 Task: Send an email with the signature Amanda Green with the subject 'Introduction' and the message 'Please see below for my comments.' from softage.1@softage.net to softage.9@softage.net,  softage.1@softage.net and softage.10@softage.net with CC to softage.2@softage.net with an attached document Meeting_minutes.pdf
Action: Key pressed n
Screenshot: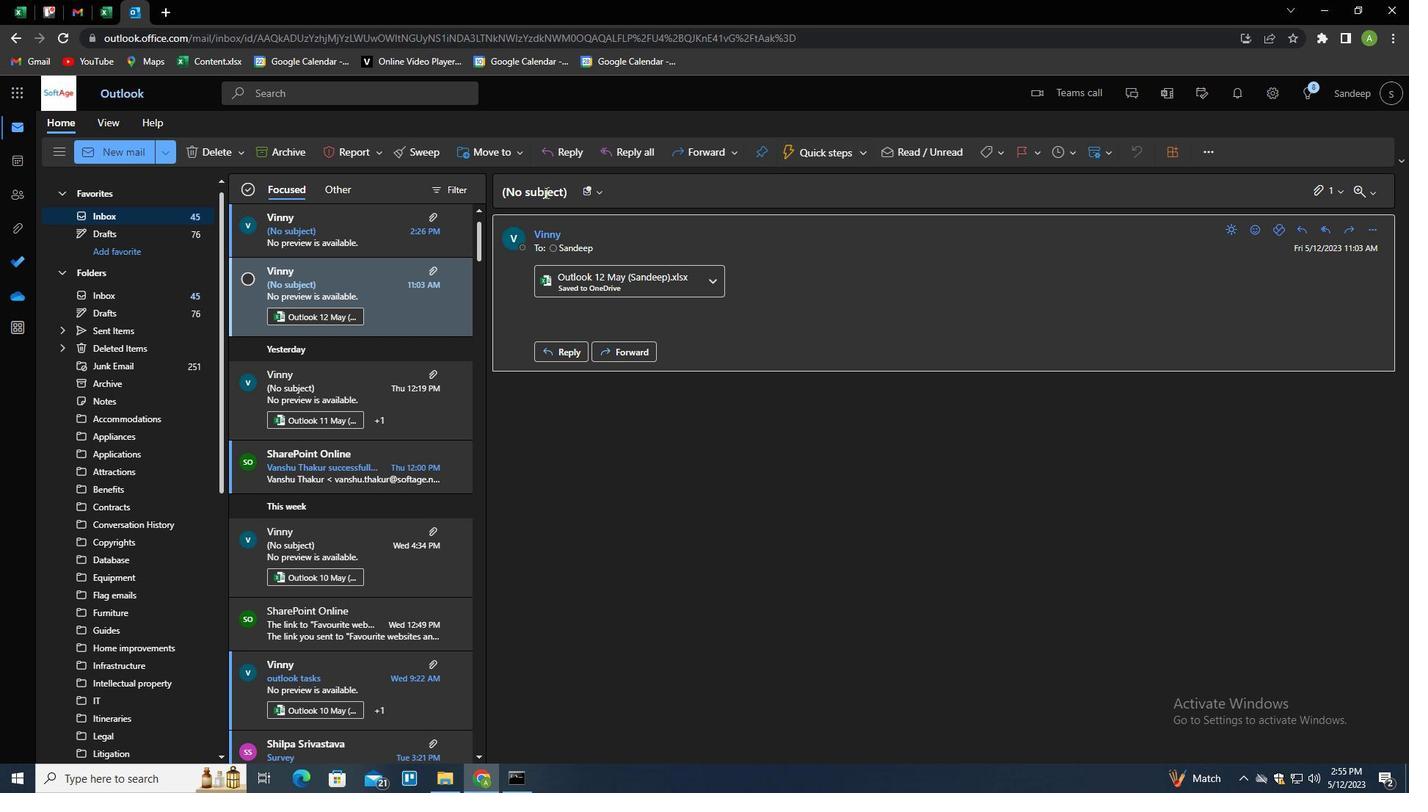 
Action: Mouse moved to (984, 157)
Screenshot: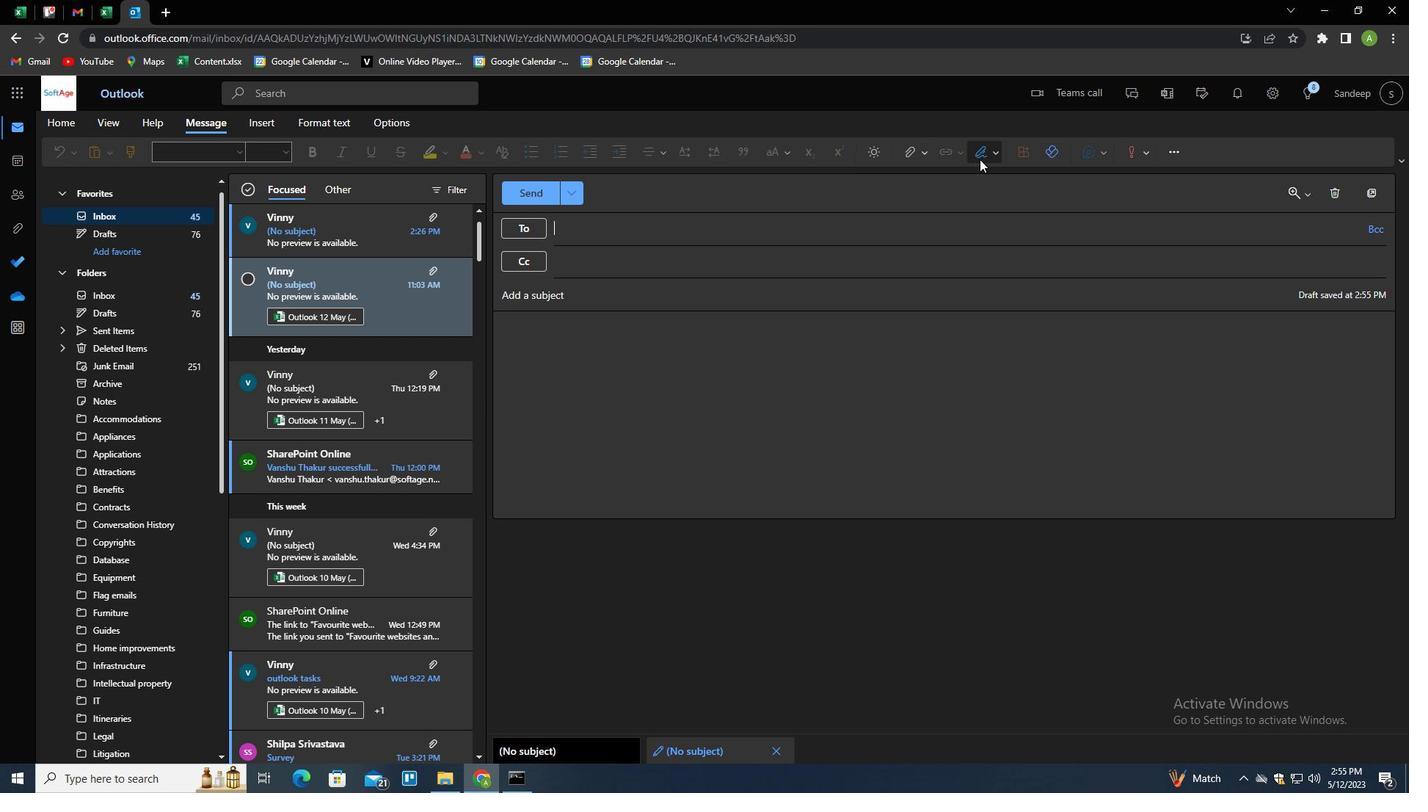 
Action: Mouse pressed left at (984, 157)
Screenshot: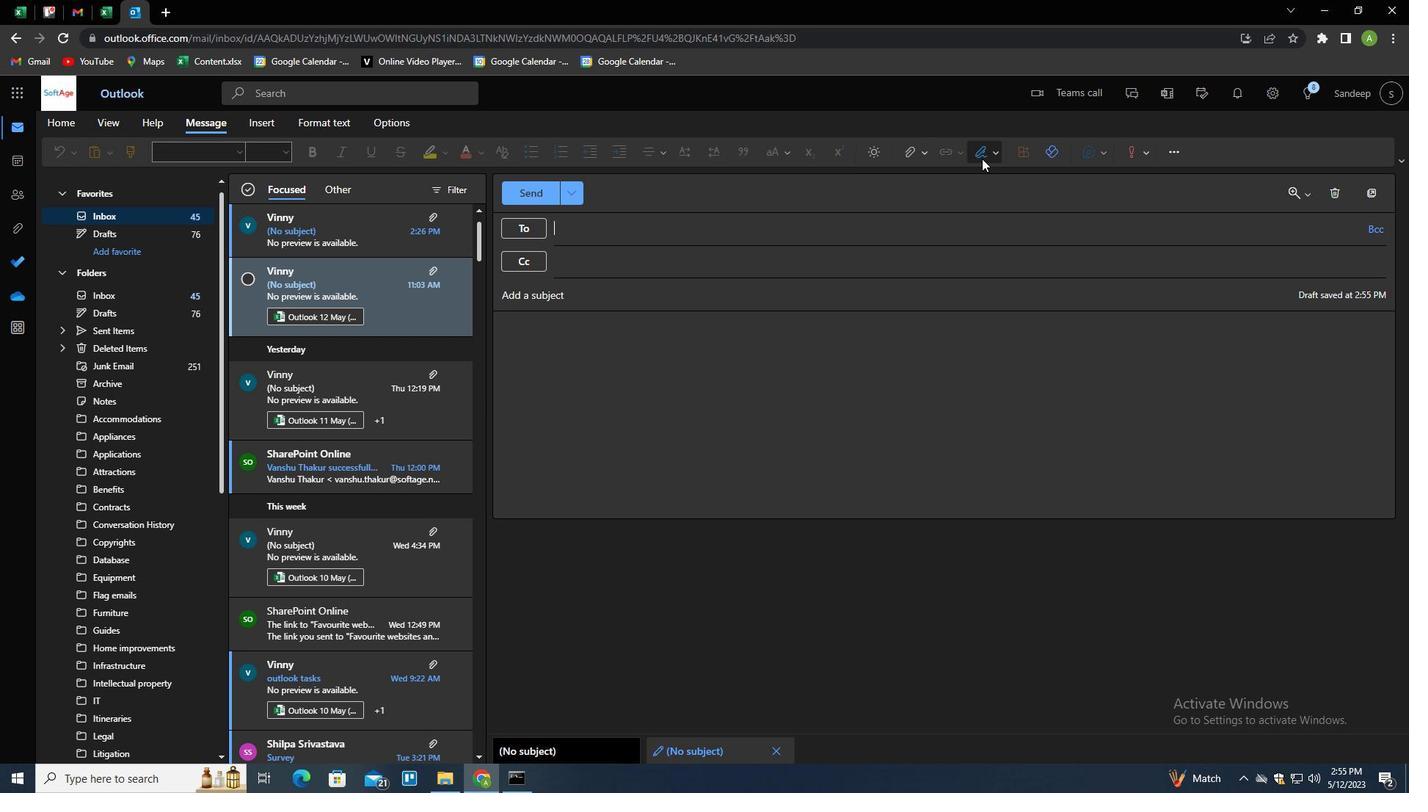 
Action: Mouse moved to (974, 210)
Screenshot: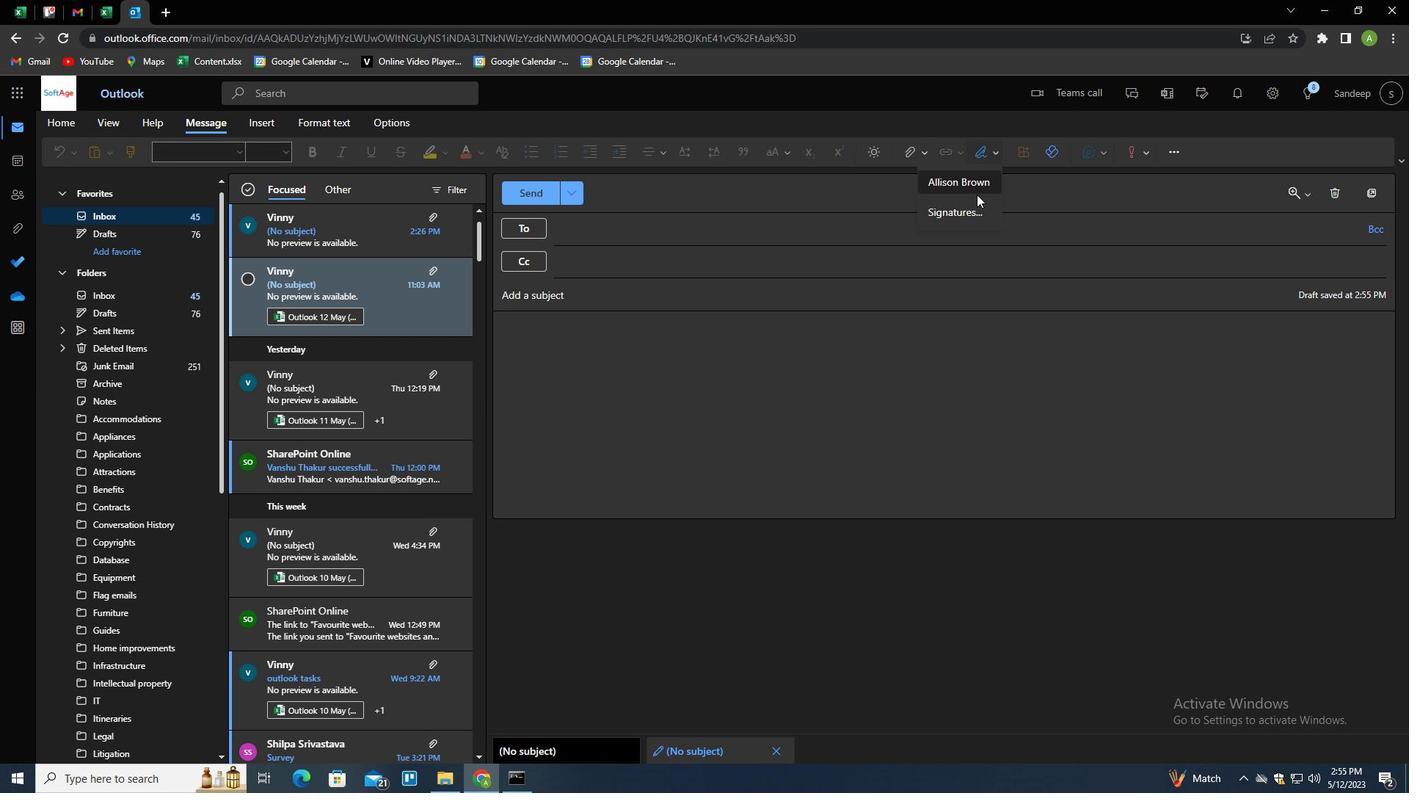 
Action: Mouse pressed left at (974, 210)
Screenshot: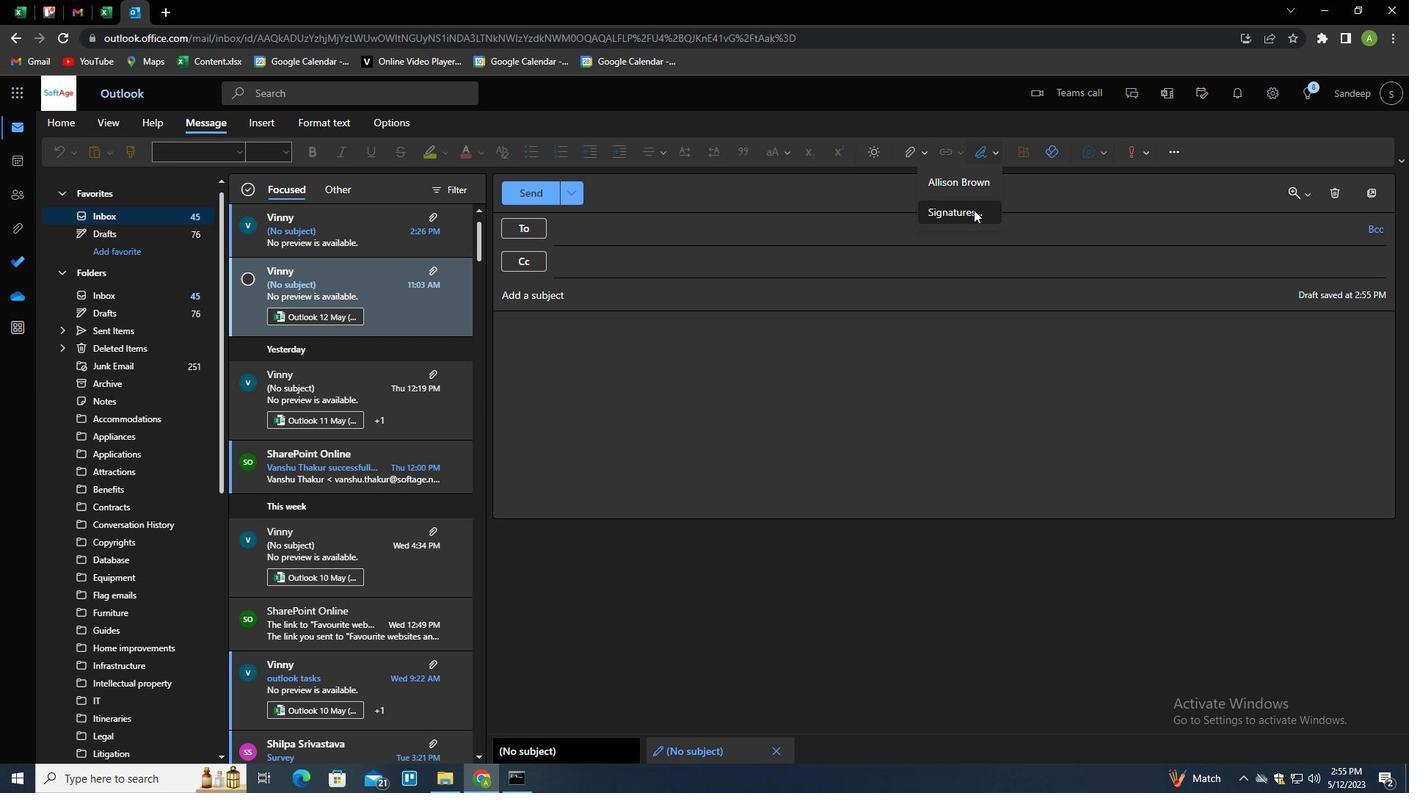 
Action: Mouse moved to (989, 265)
Screenshot: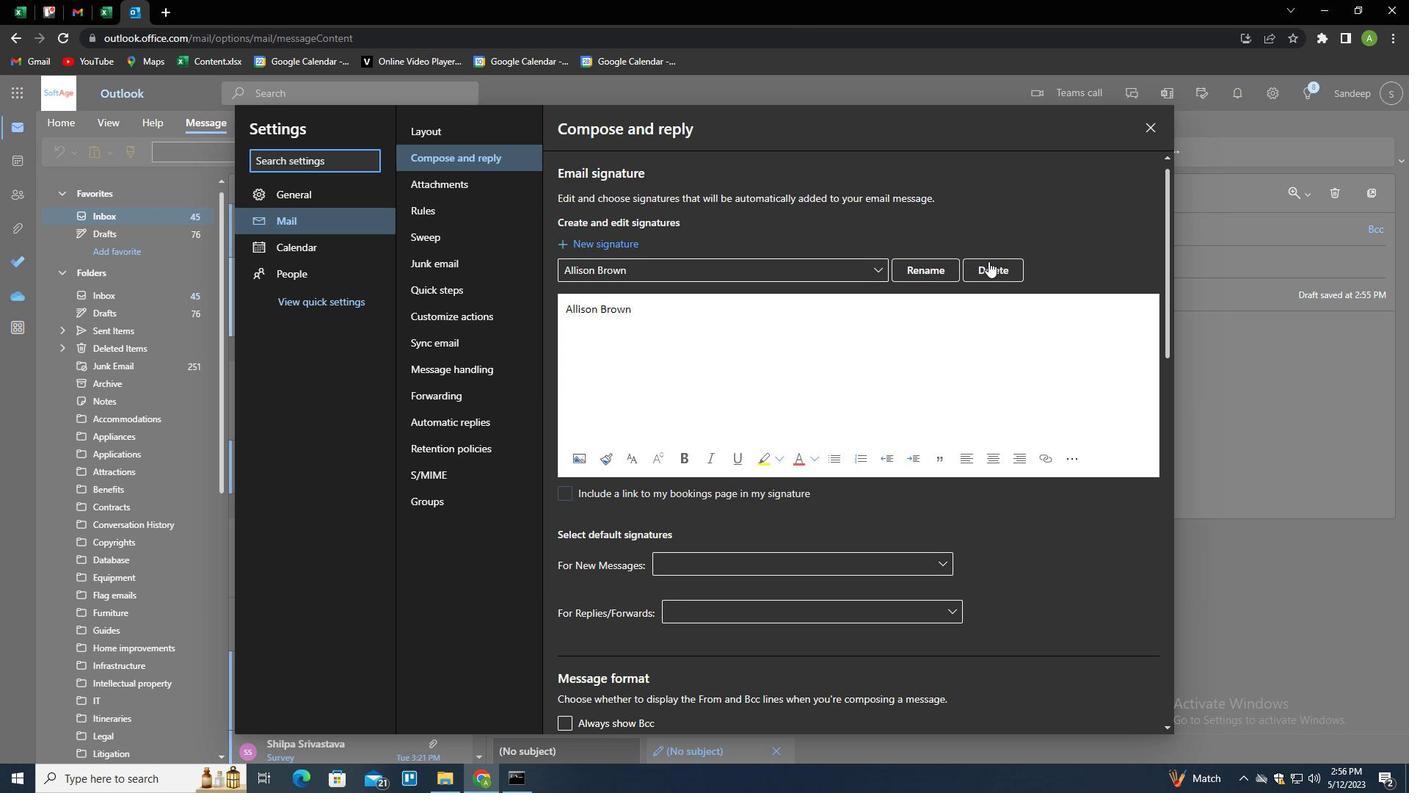
Action: Mouse pressed left at (989, 265)
Screenshot: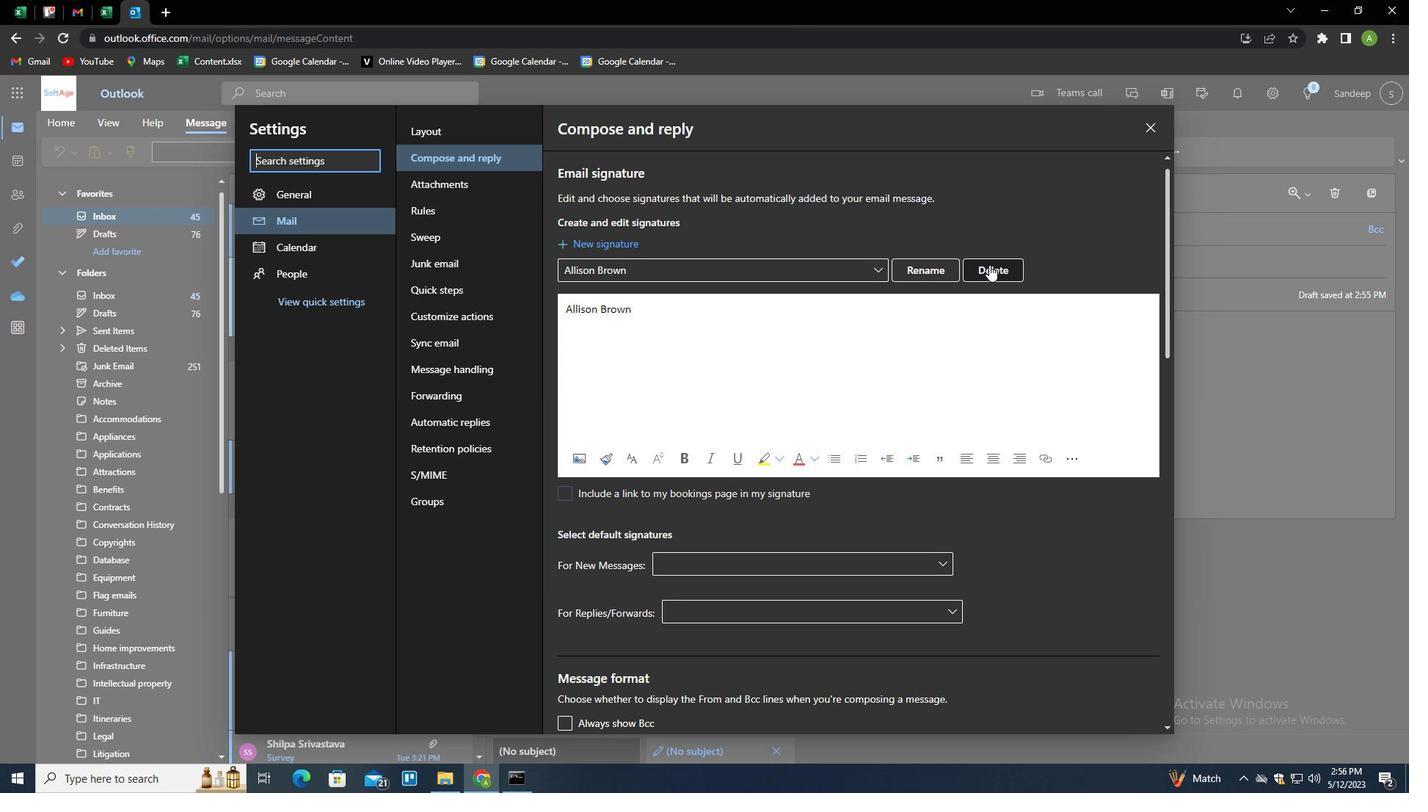 
Action: Mouse moved to (968, 265)
Screenshot: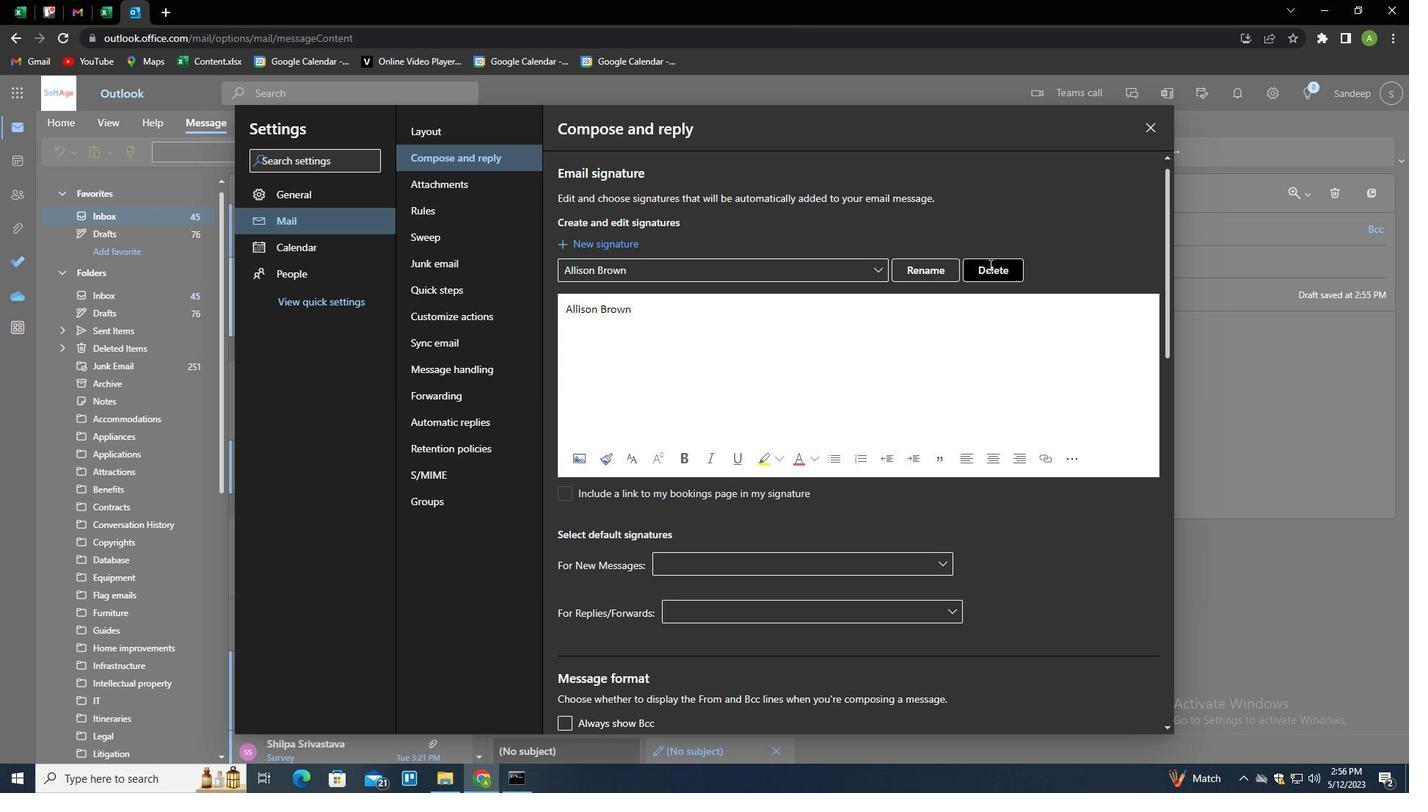 
Action: Mouse pressed left at (968, 265)
Screenshot: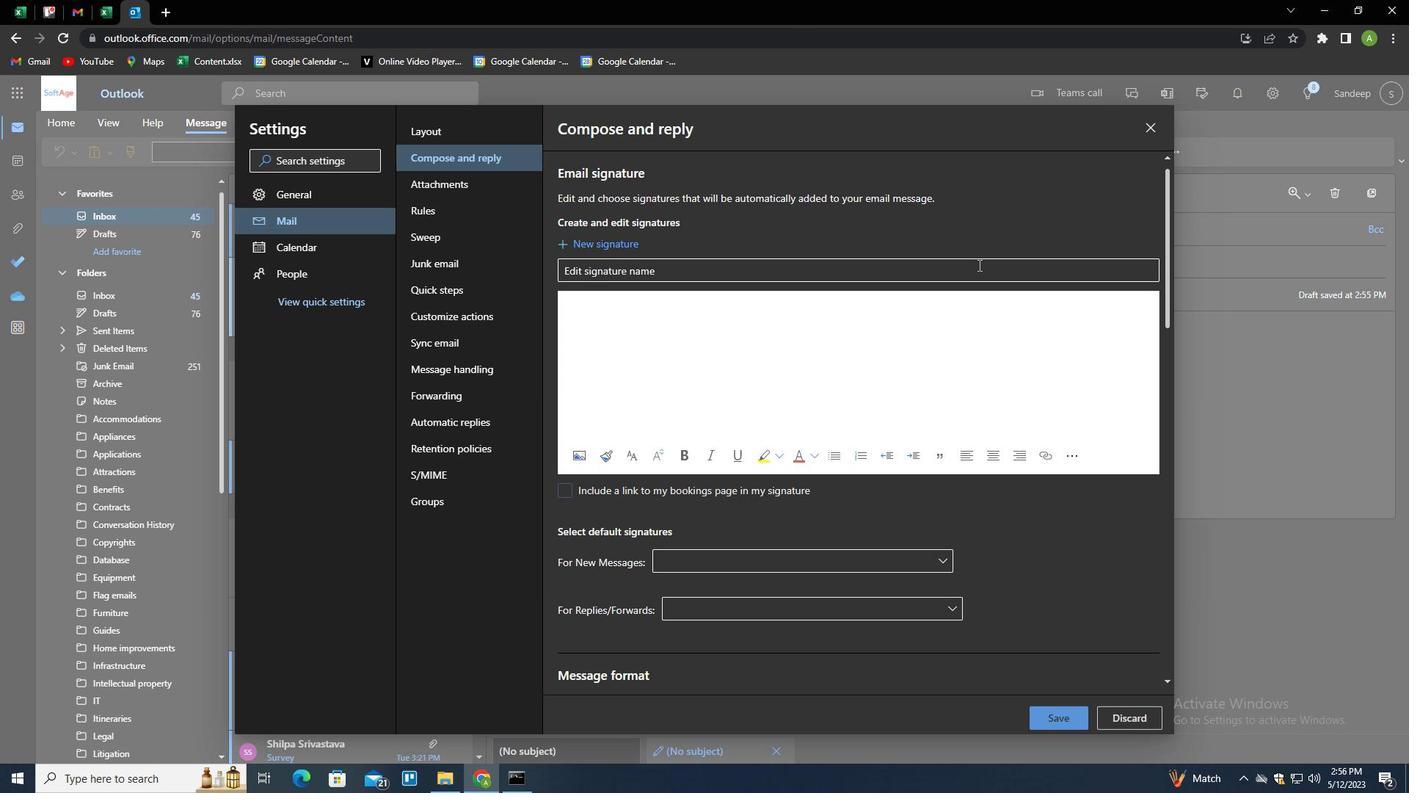 
Action: Key pressed <Key.shift>
Screenshot: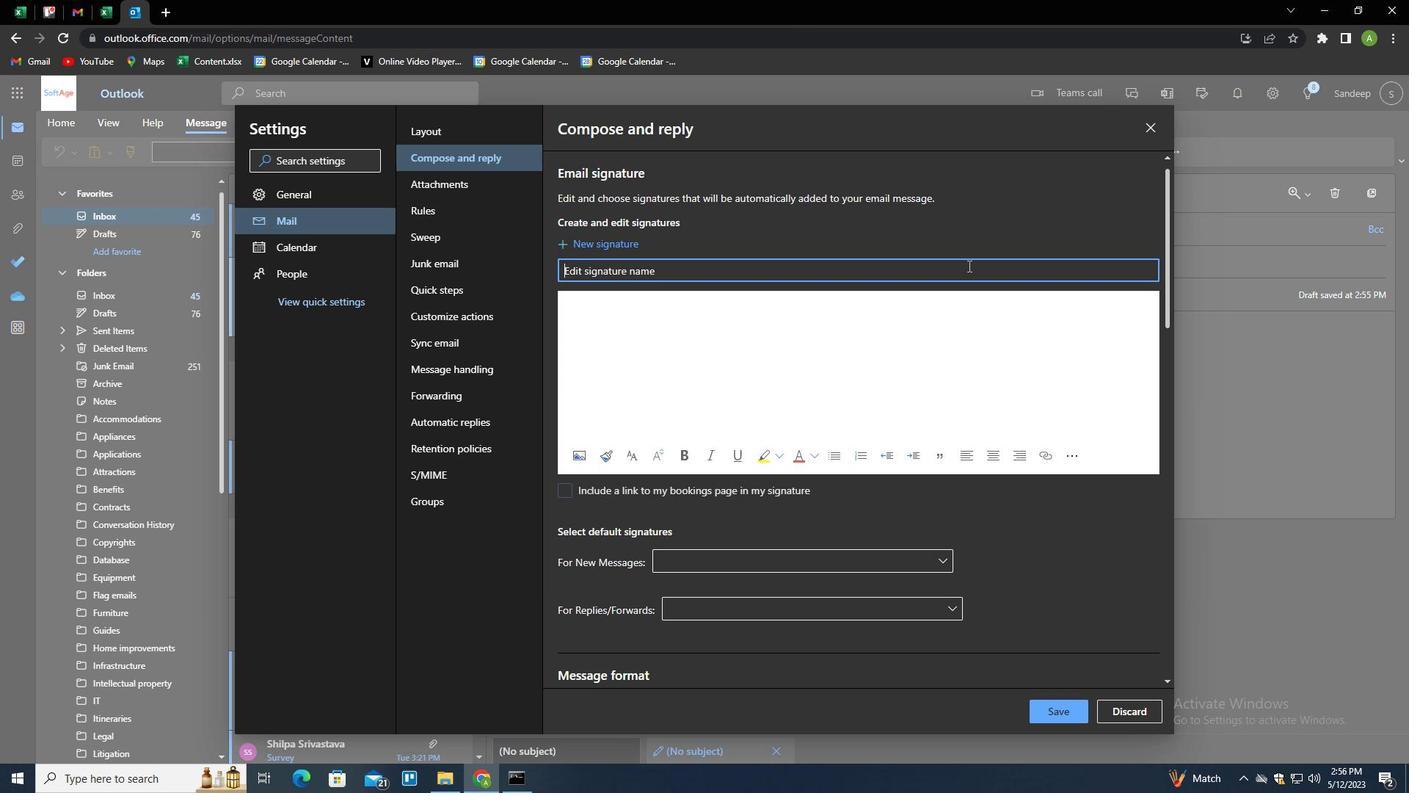 
Action: Mouse moved to (967, 265)
Screenshot: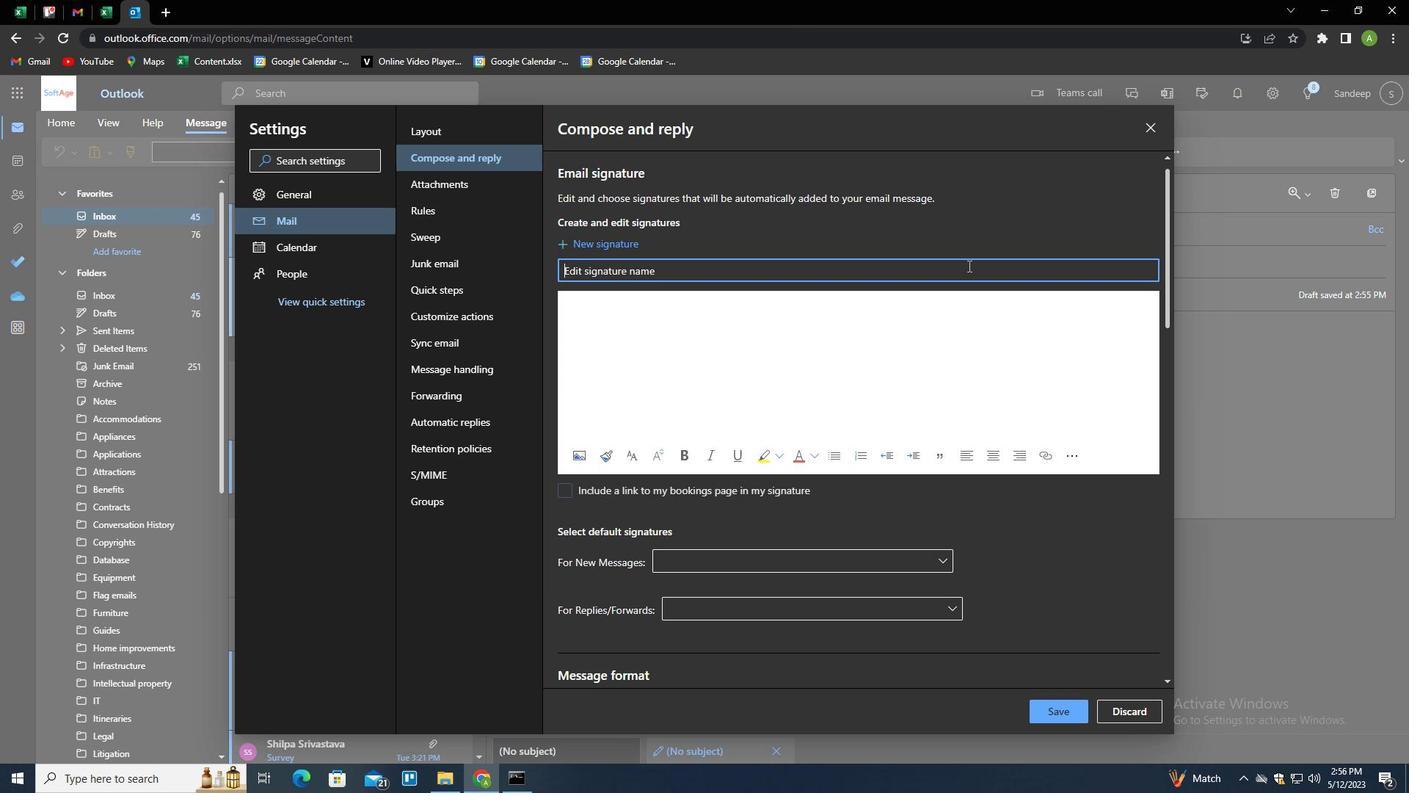 
Action: Key pressed AMANDA<Key.space><Key.shift>GREEN<Key.tab><Key.shift>AMANDA<Key.space><Key.shift>GREEN
Screenshot: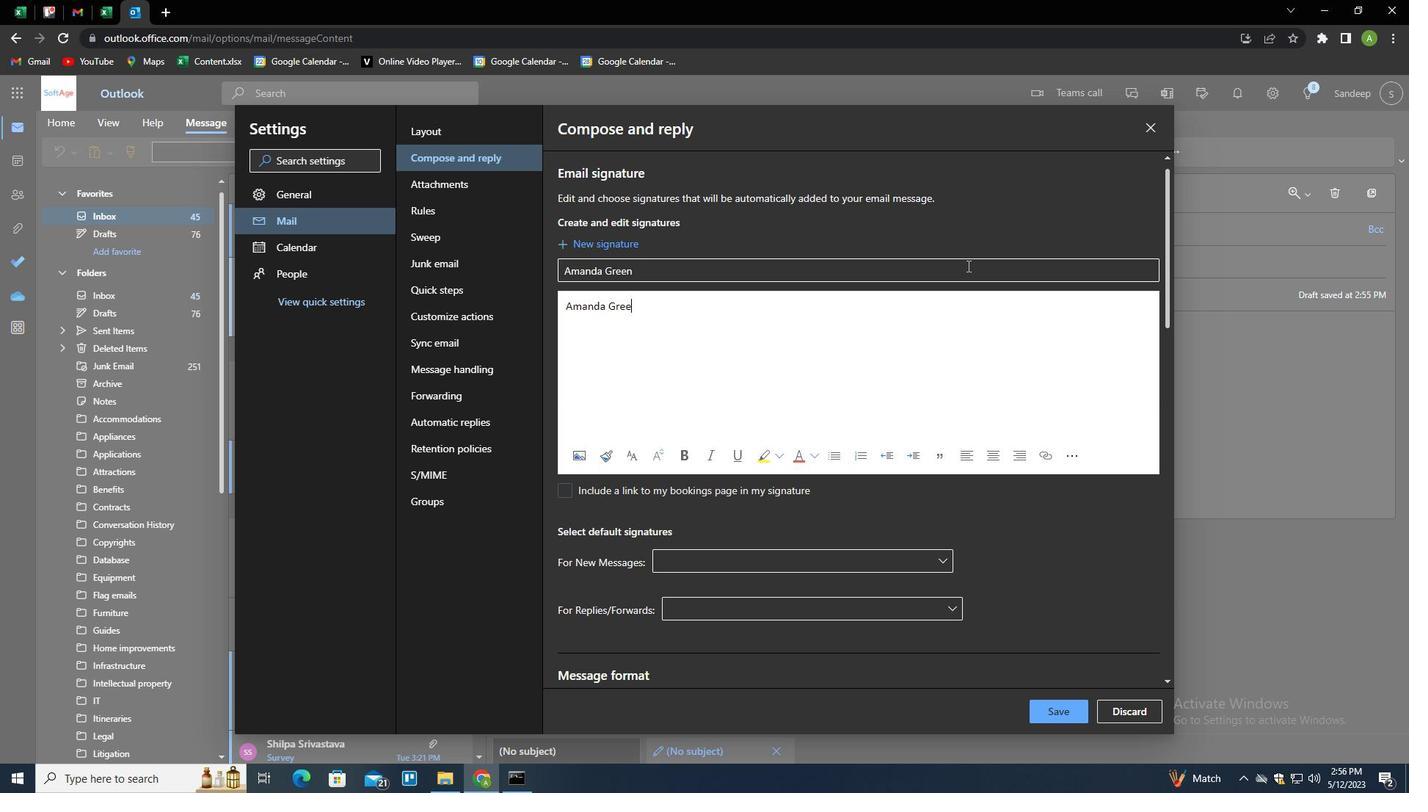 
Action: Mouse moved to (1020, 659)
Screenshot: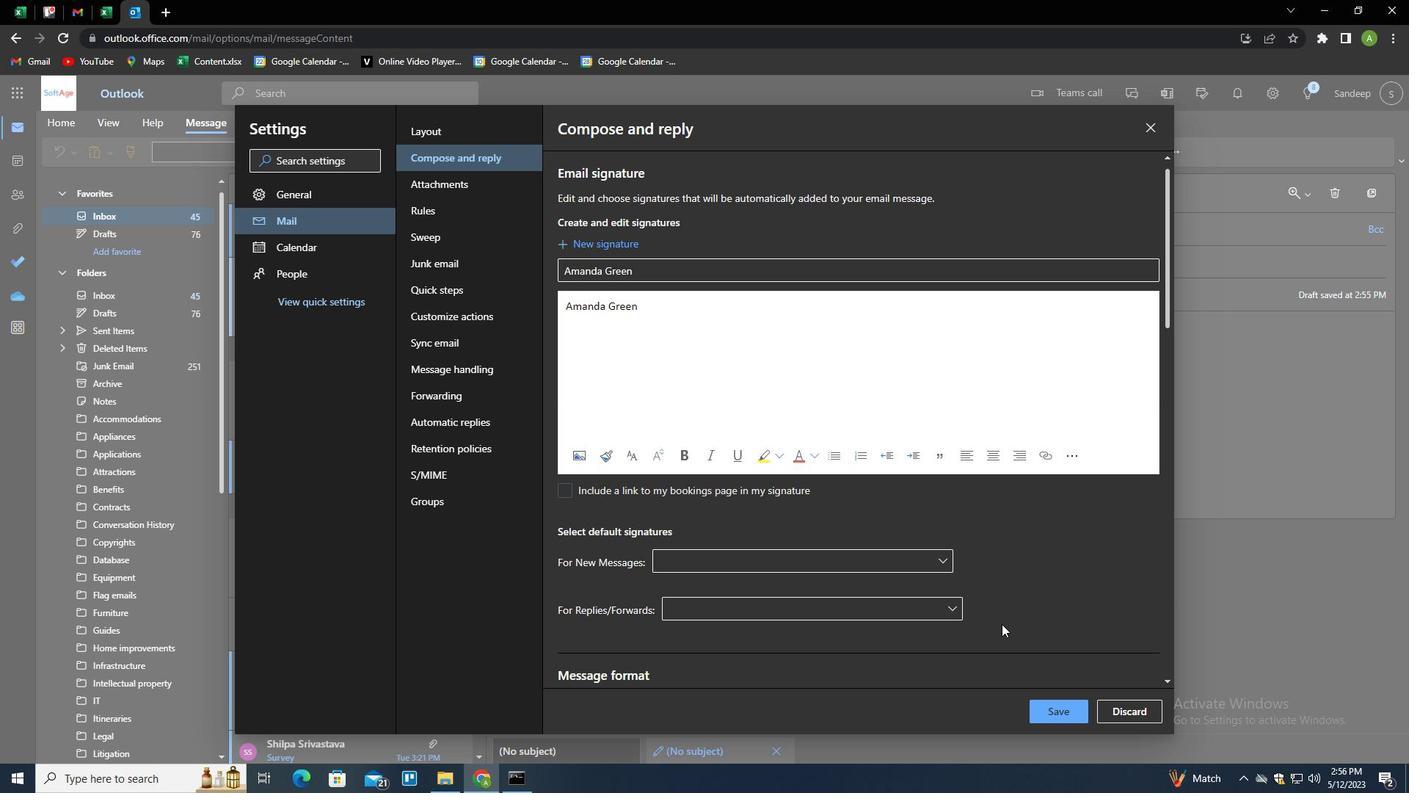 
Action: Mouse pressed left at (1020, 659)
Screenshot: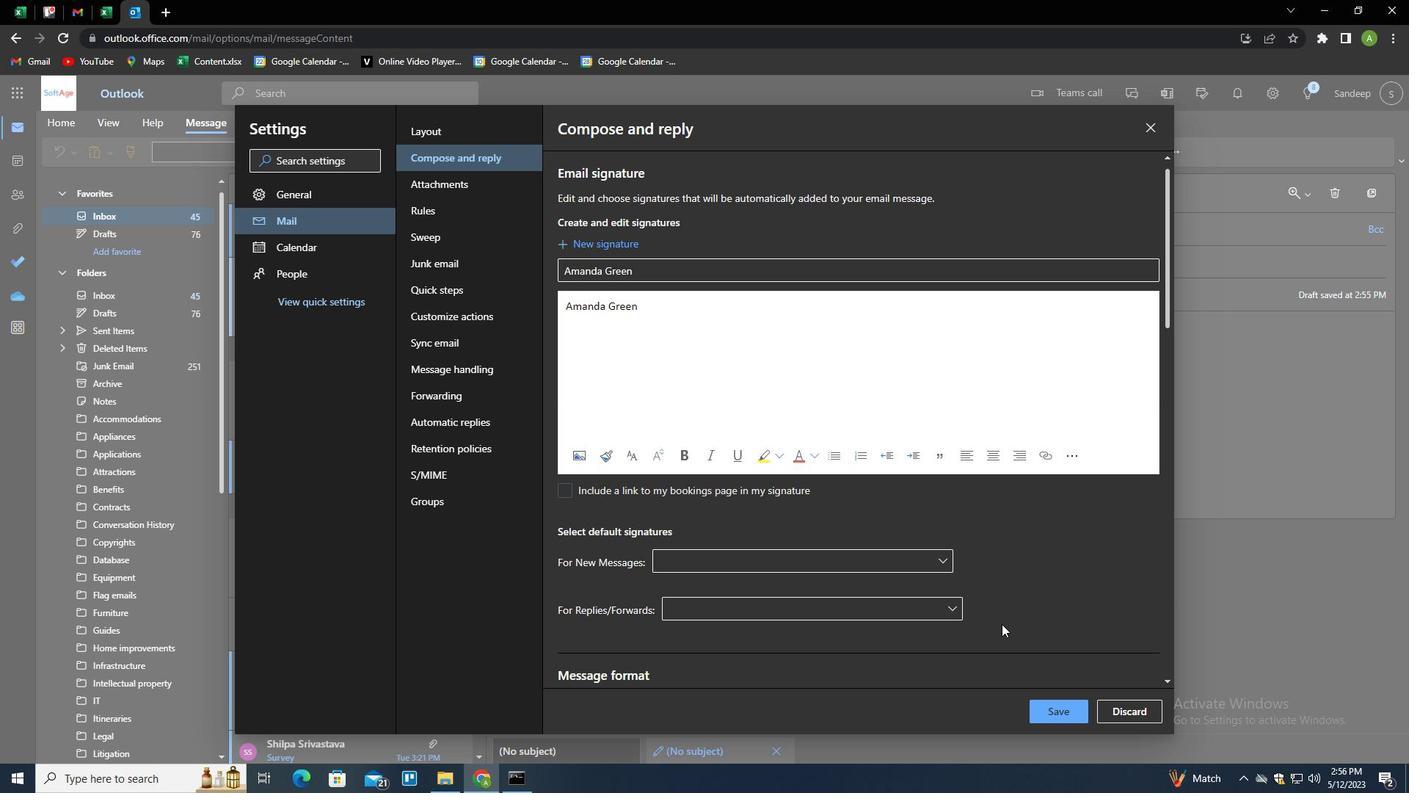 
Action: Mouse moved to (1042, 704)
Screenshot: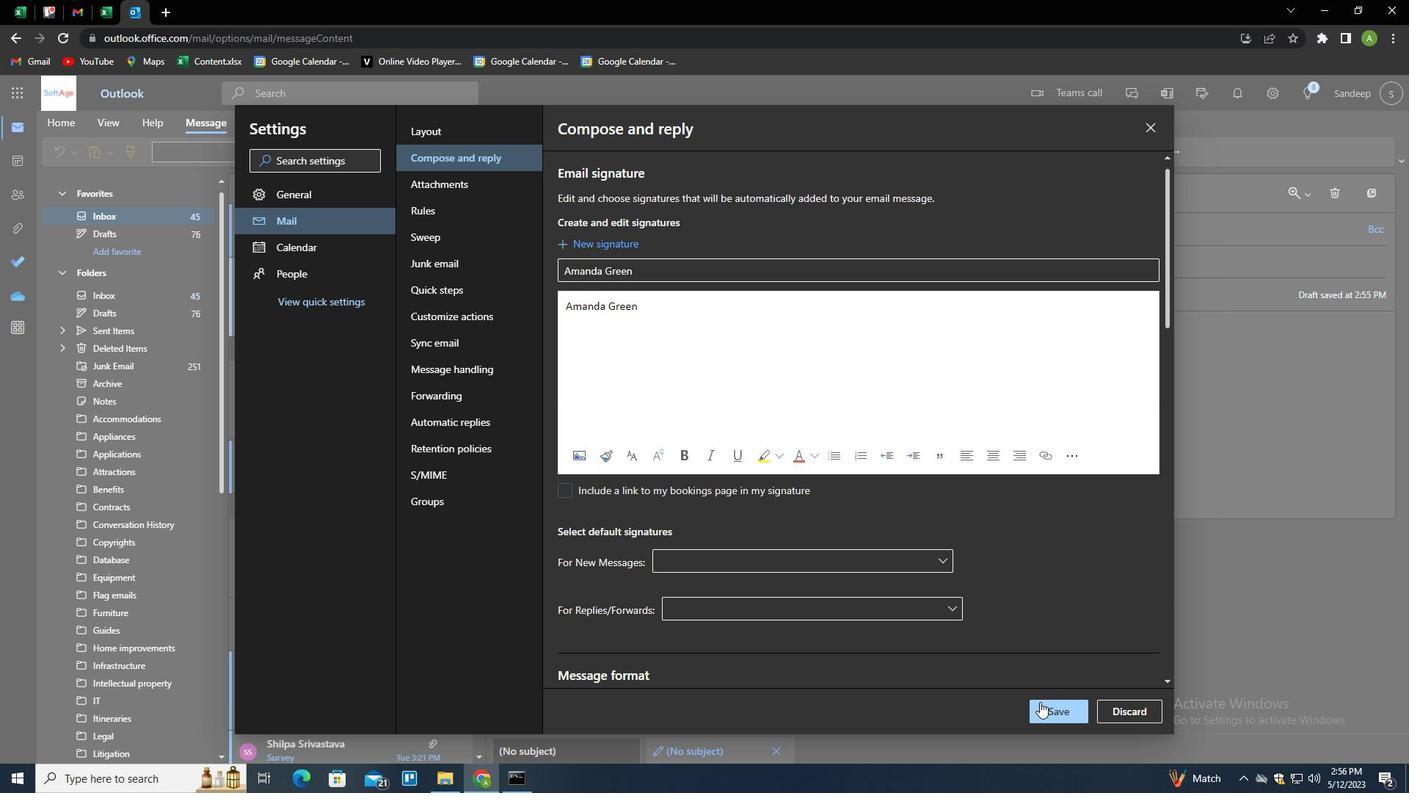 
Action: Mouse pressed left at (1042, 704)
Screenshot: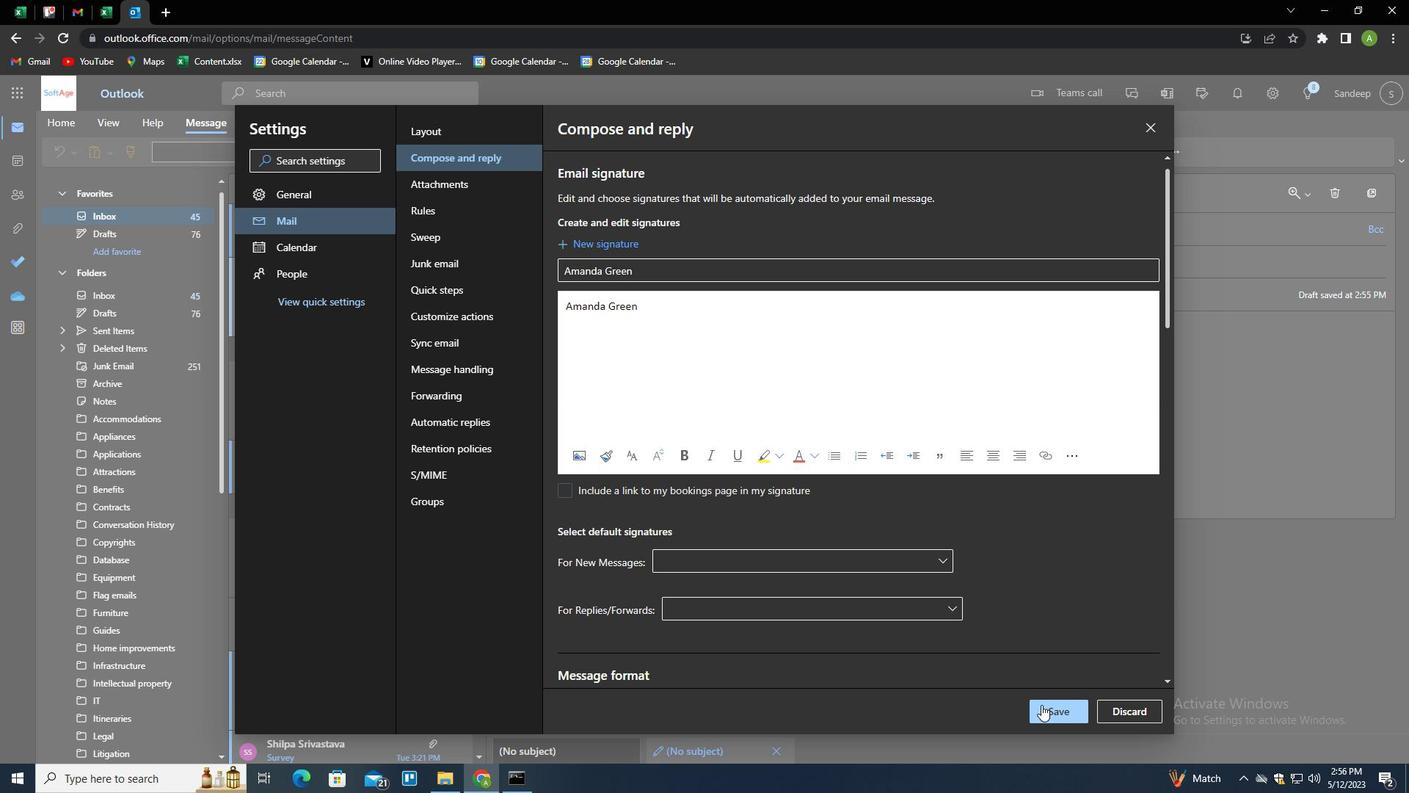 
Action: Mouse moved to (1221, 431)
Screenshot: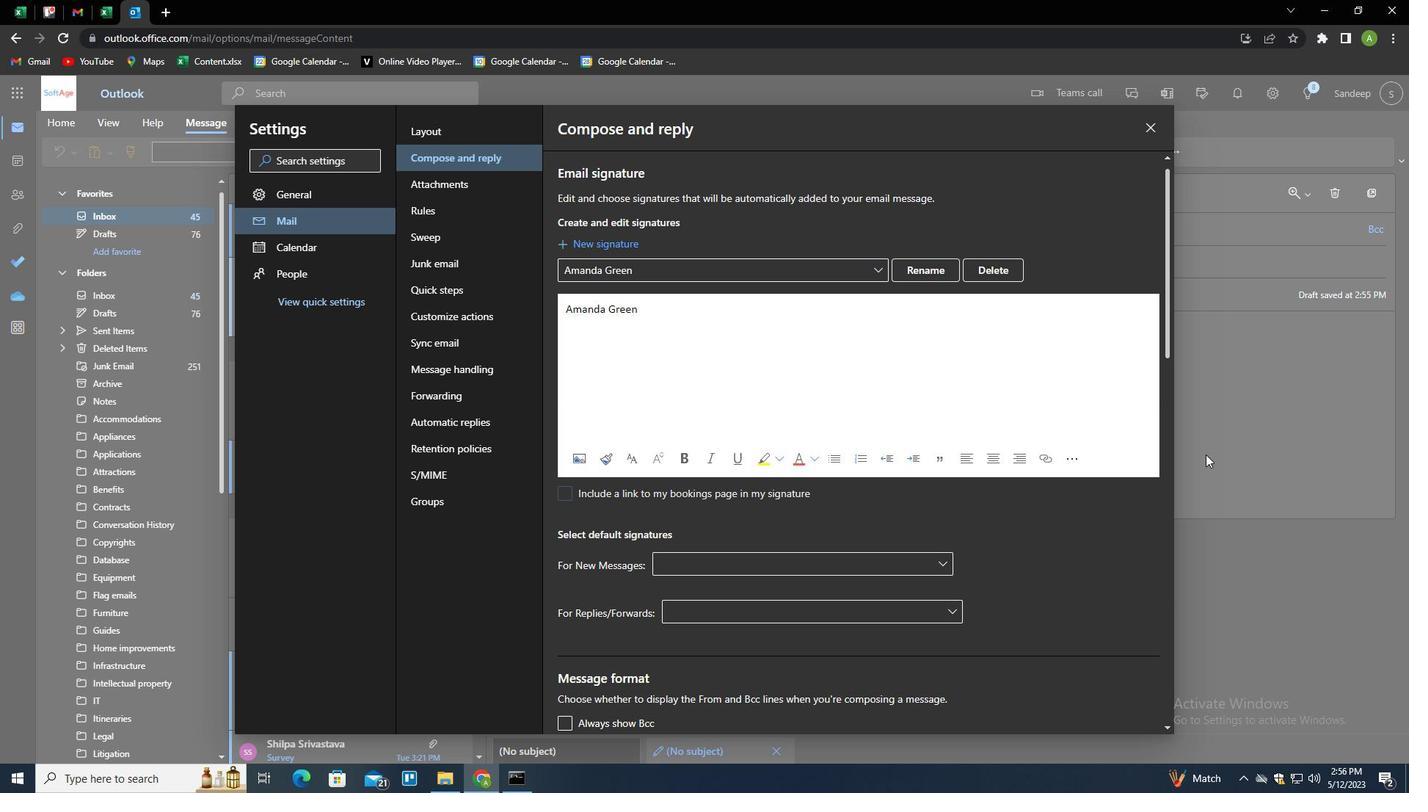 
Action: Mouse pressed left at (1221, 431)
Screenshot: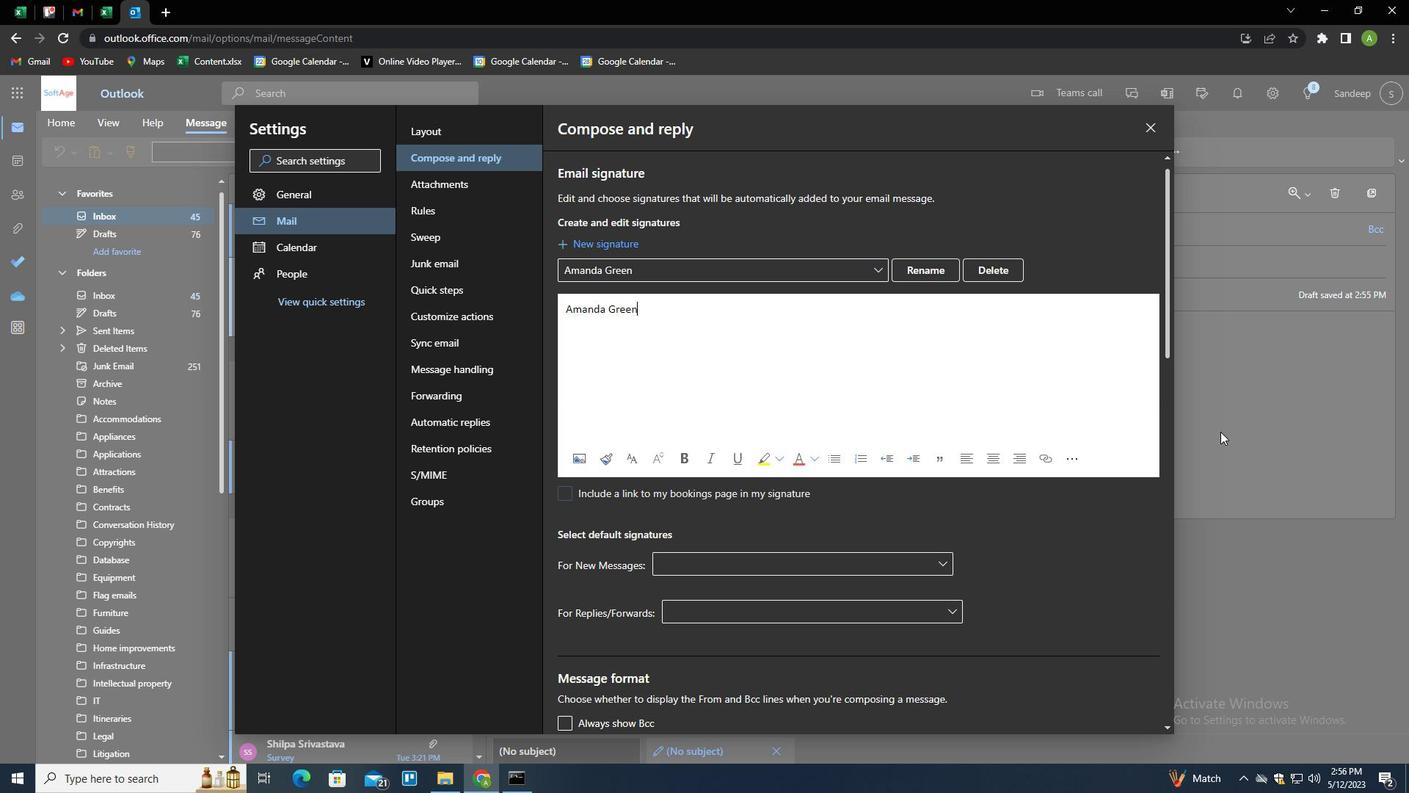 
Action: Mouse moved to (602, 289)
Screenshot: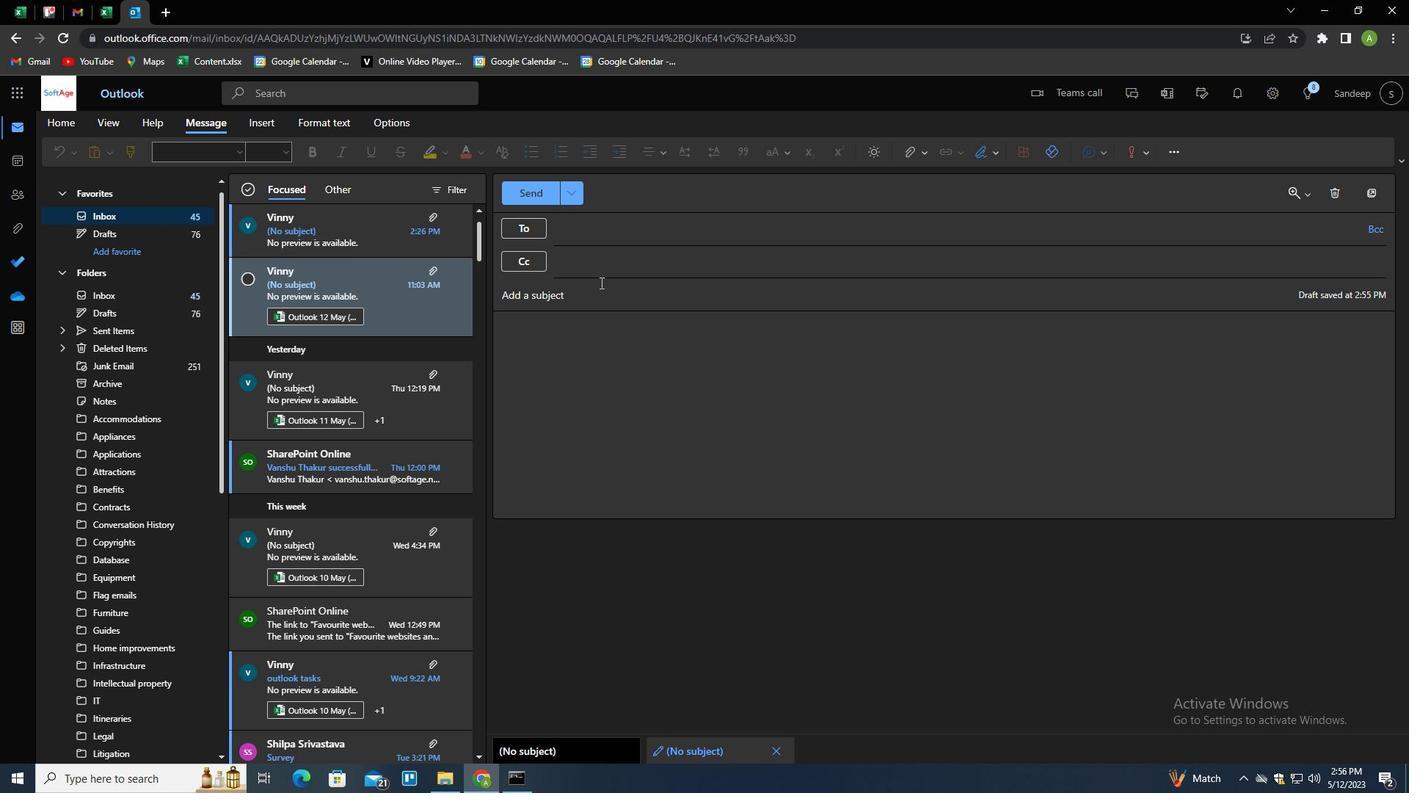 
Action: Mouse pressed left at (602, 289)
Screenshot: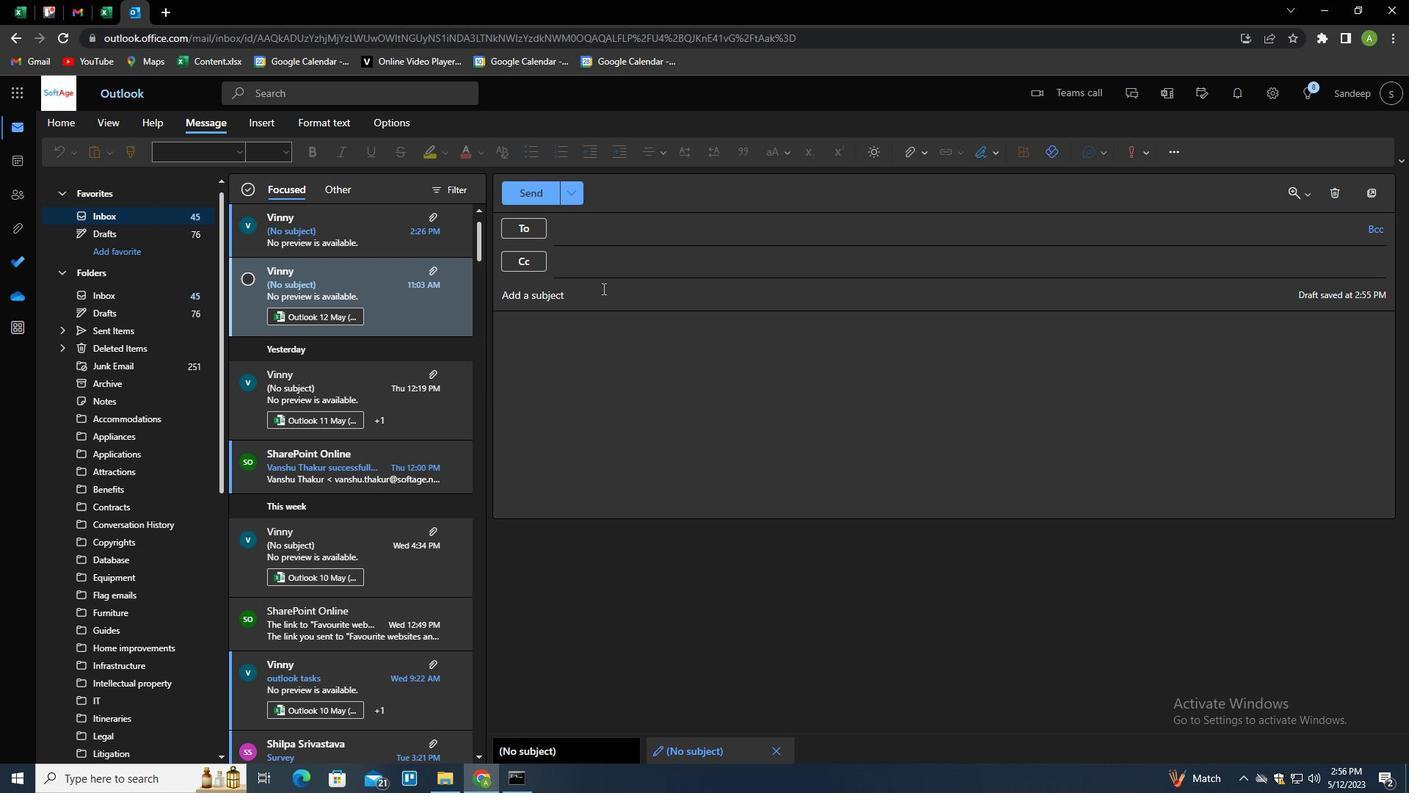 
Action: Mouse moved to (989, 154)
Screenshot: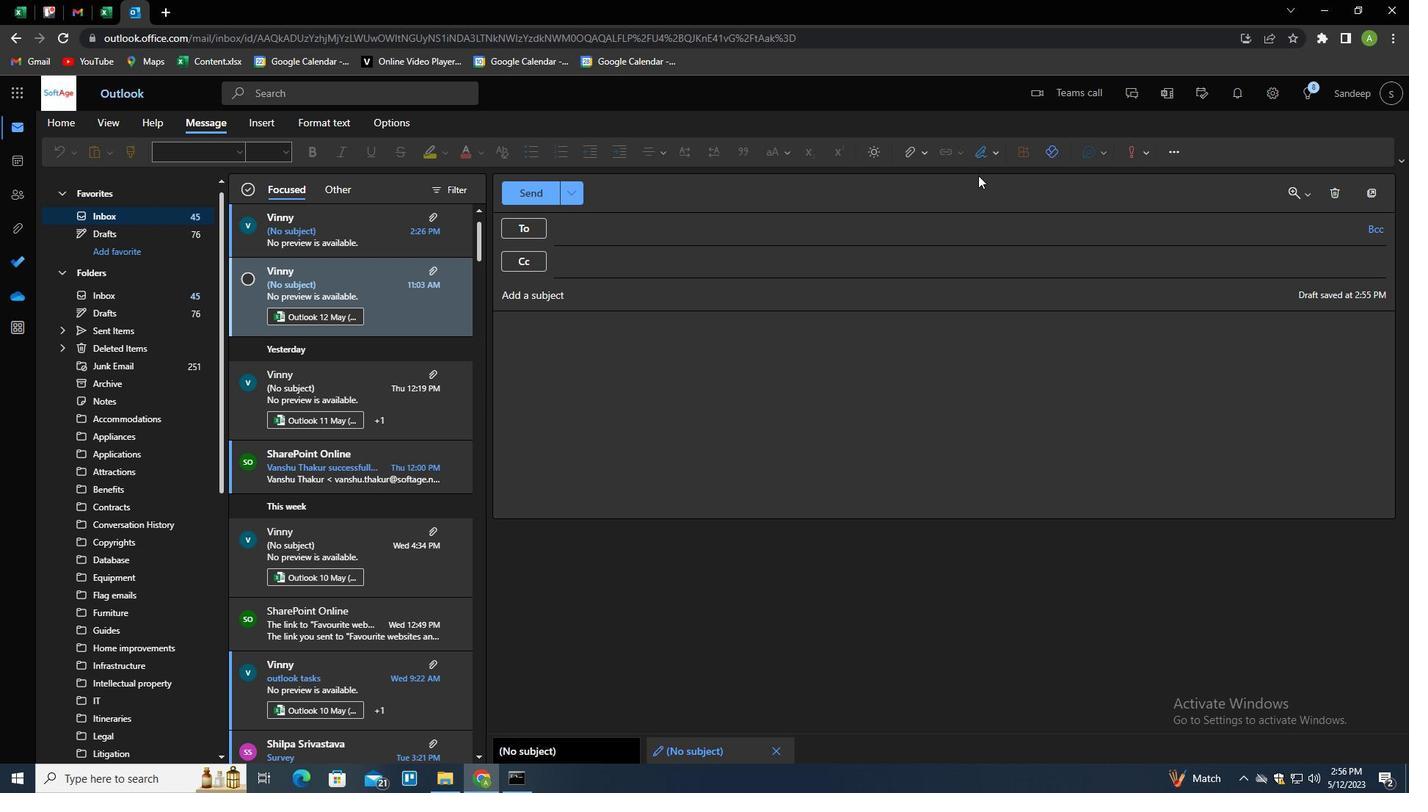 
Action: Mouse pressed left at (989, 154)
Screenshot: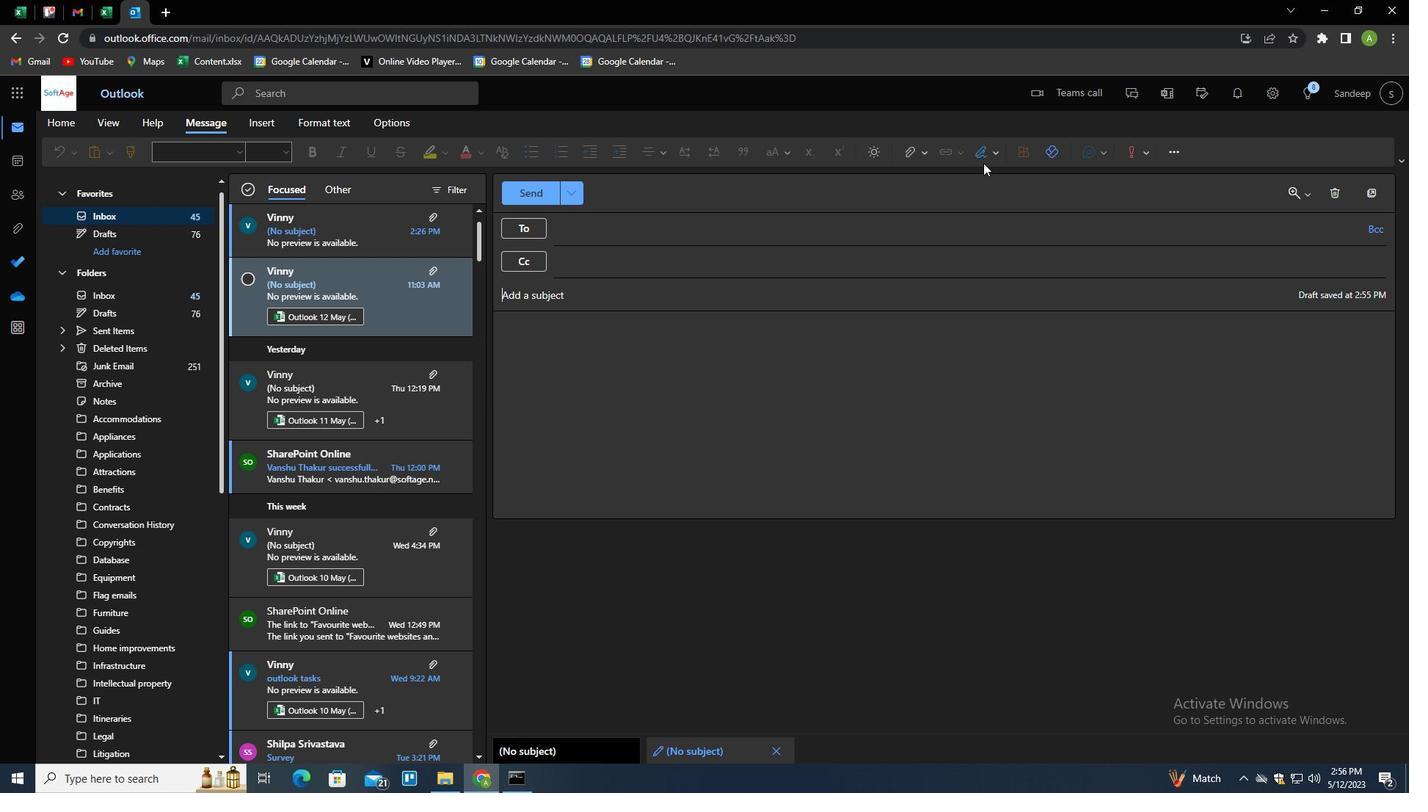 
Action: Mouse moved to (984, 177)
Screenshot: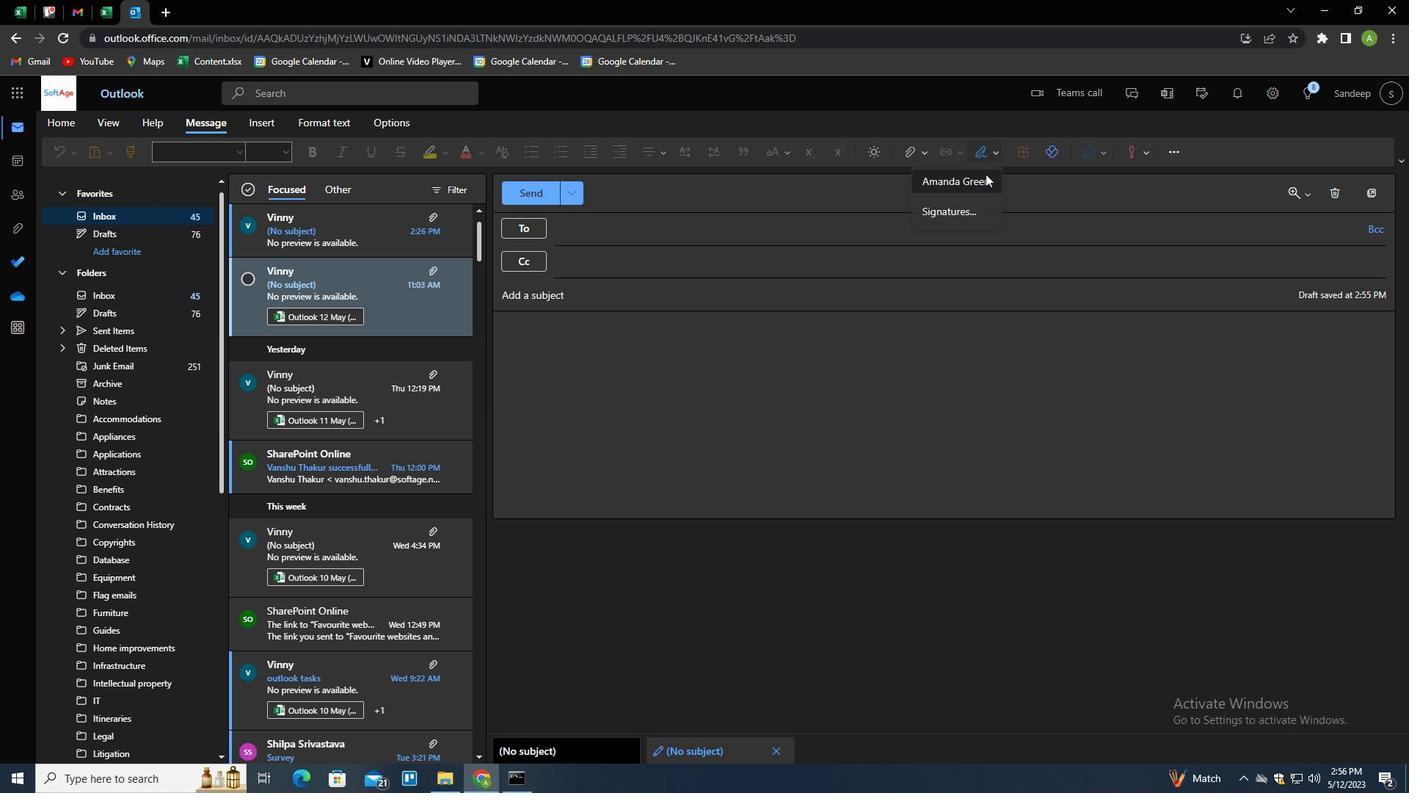 
Action: Mouse pressed left at (984, 177)
Screenshot: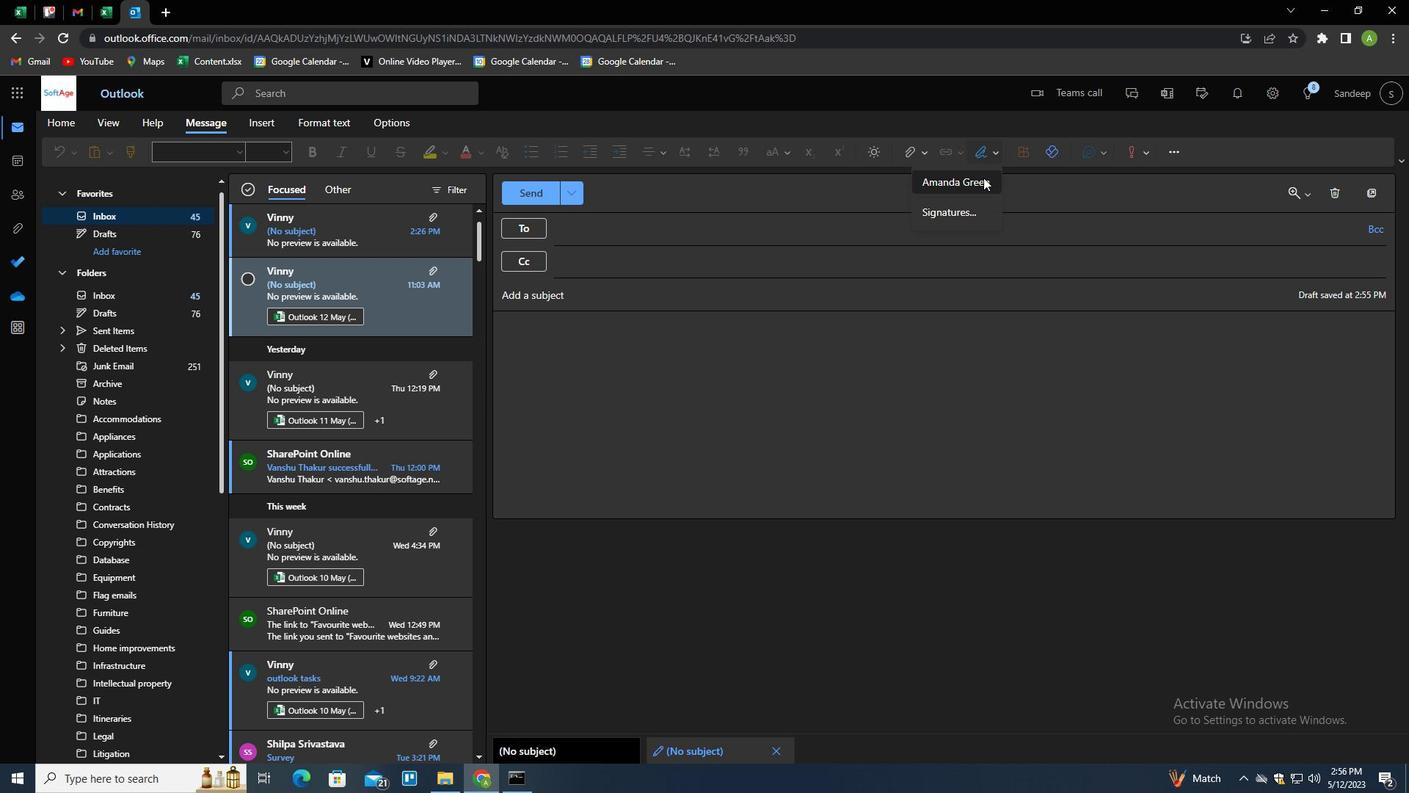 
Action: Mouse moved to (674, 298)
Screenshot: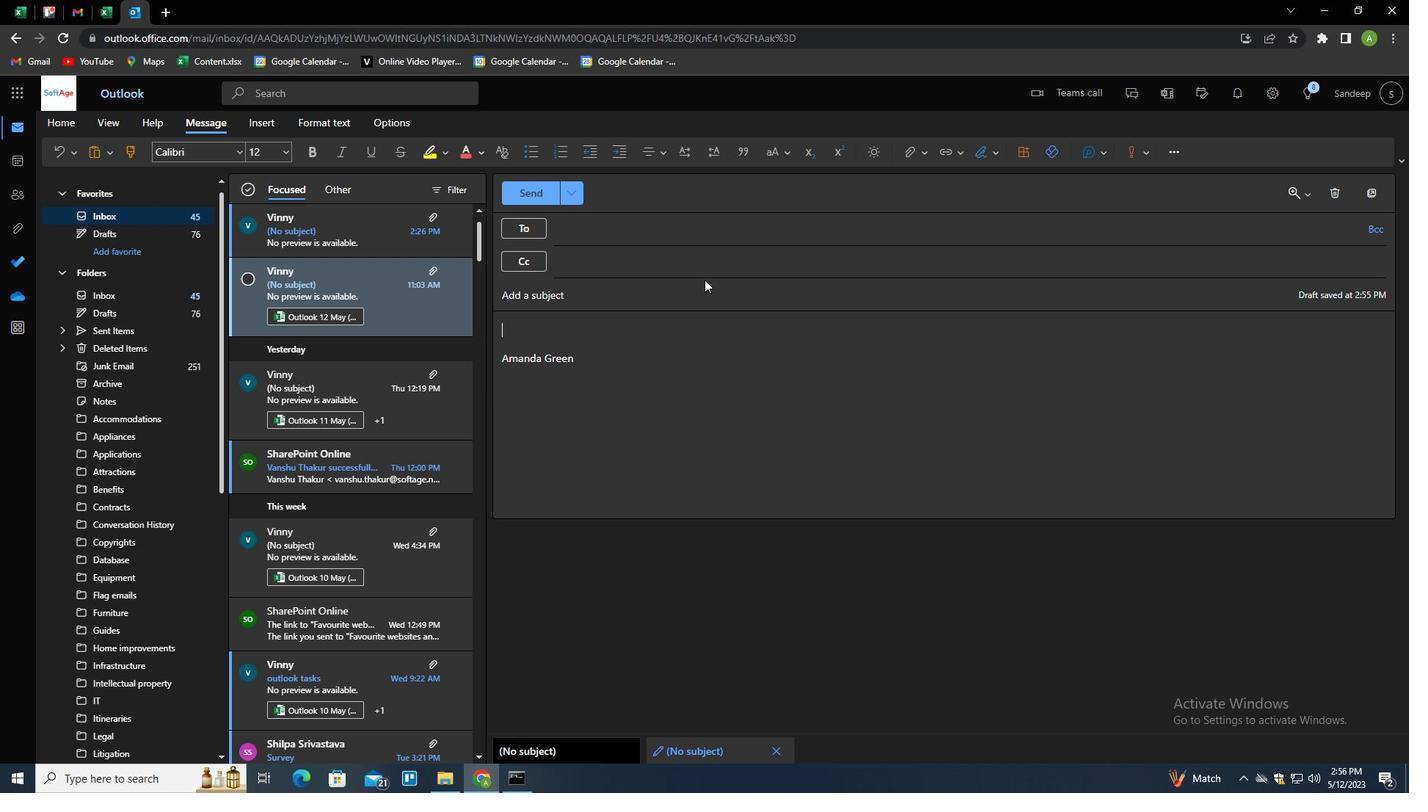 
Action: Mouse pressed left at (674, 298)
Screenshot: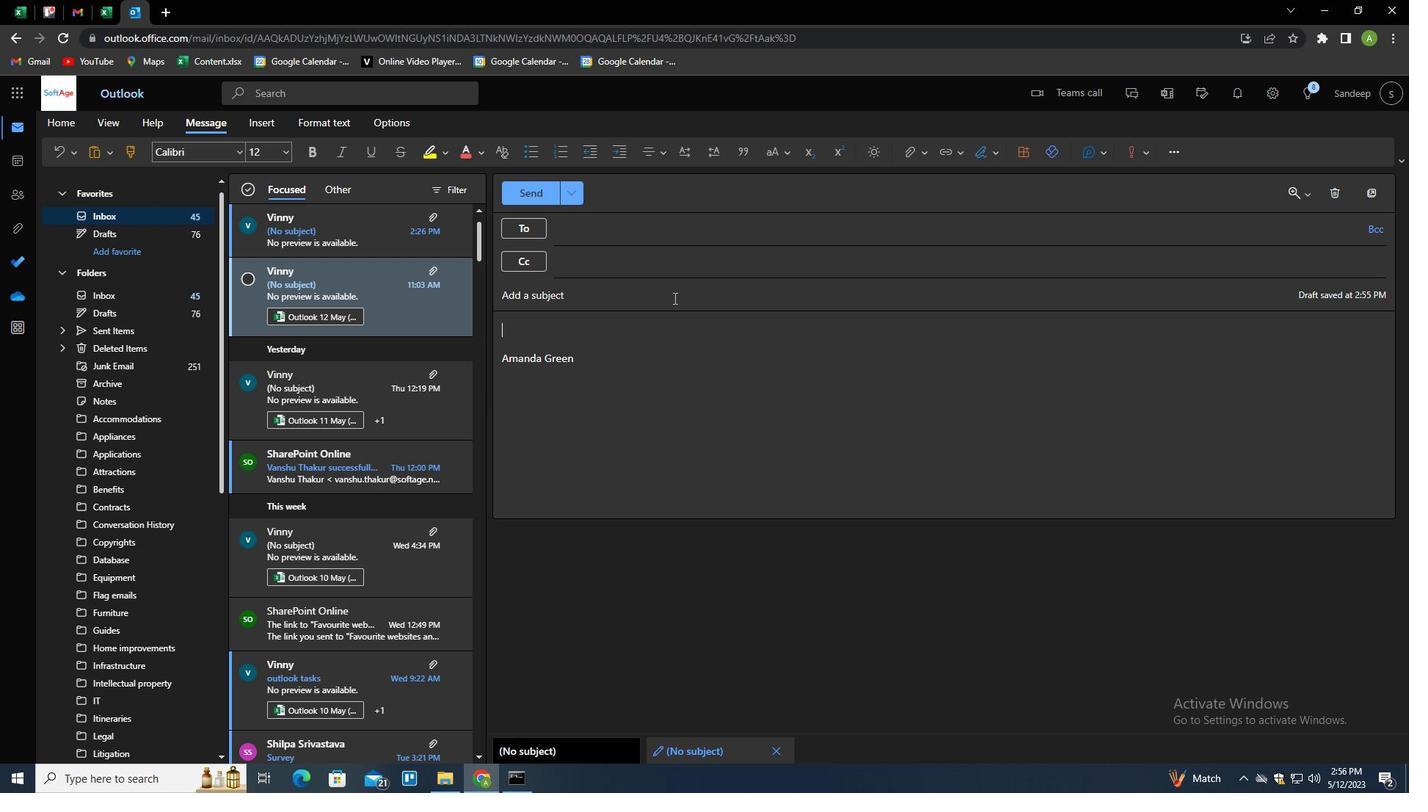 
Action: Key pressed <Key.shift>IND<Key.backspace>TRODUCTION<Key.tab><Key.shift>PLEASE<Key.space>SEE<Key.space>BELOW<Key.space>FOR<Key.space>MY<Key.space>COMMENTS.
Screenshot: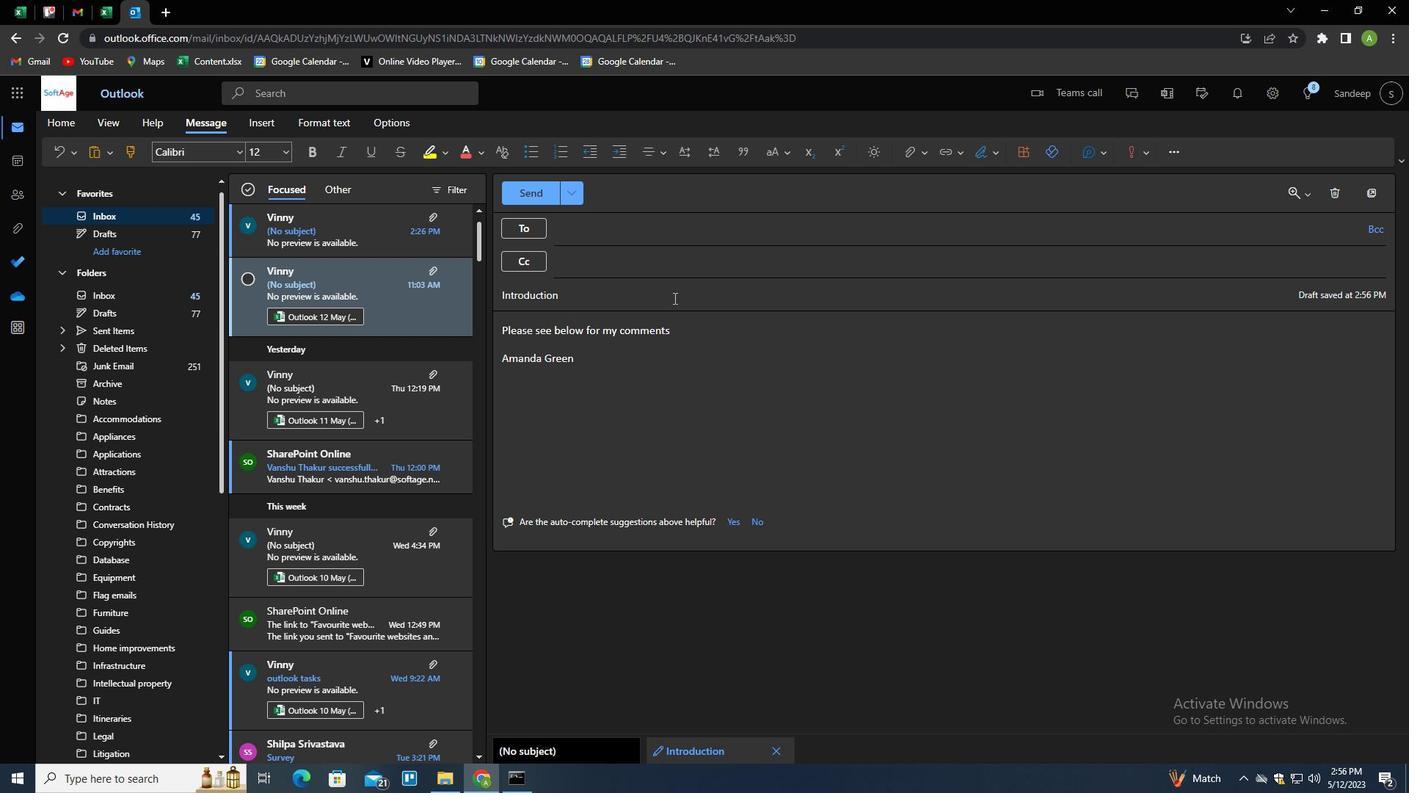 
Action: Mouse moved to (588, 229)
Screenshot: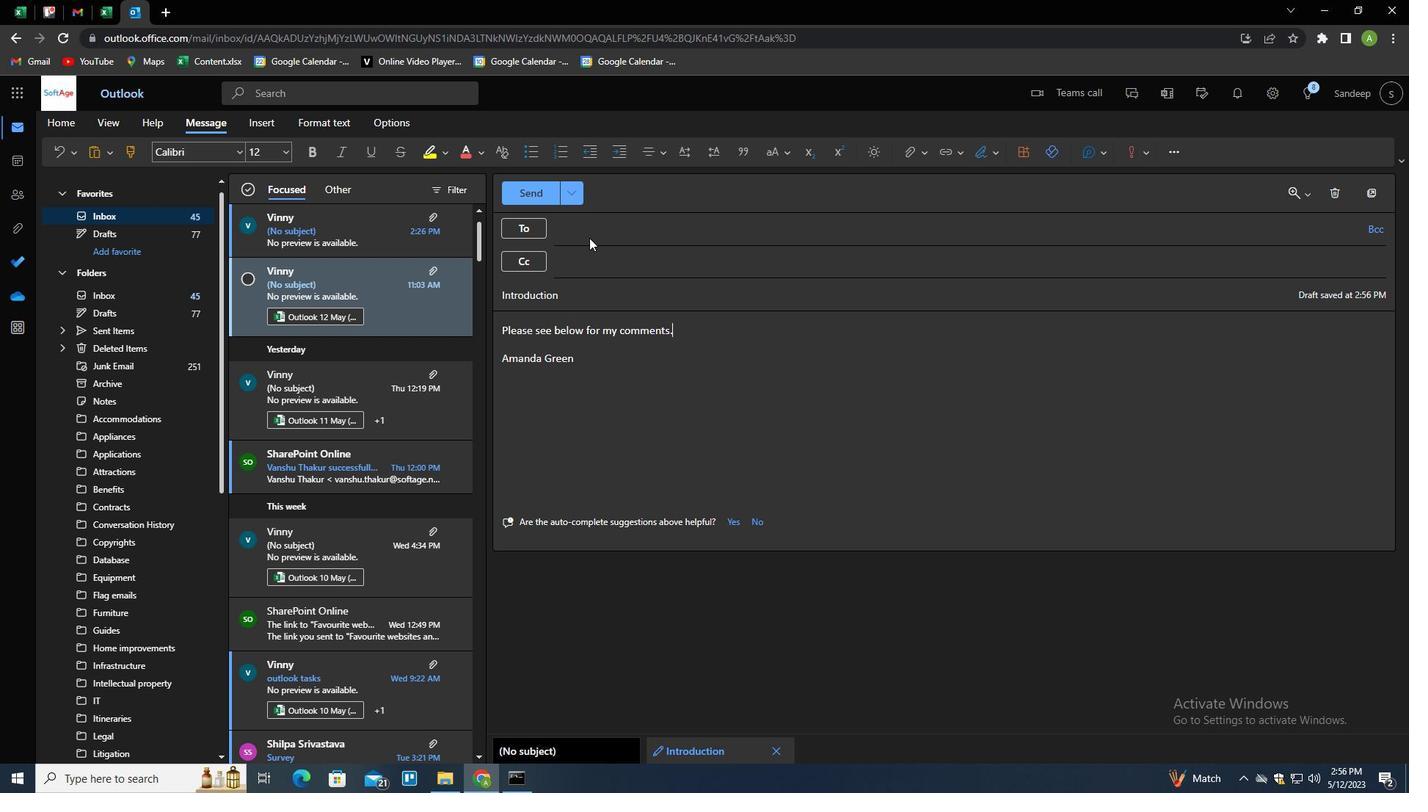 
Action: Mouse pressed left at (588, 229)
Screenshot: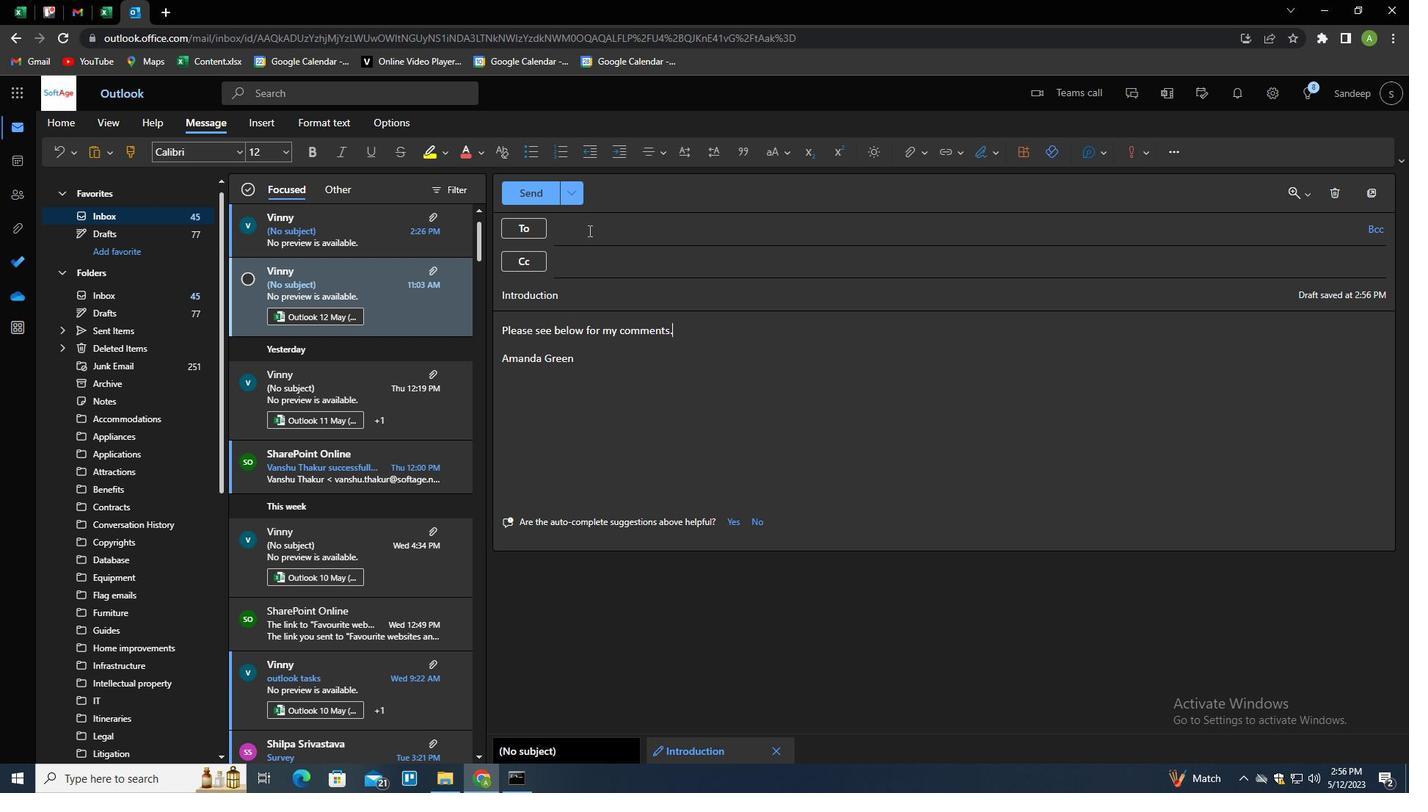 
Action: Key pressed SOFTAGE.9<Key.shift><Key.shift>@SOFTAGE.NET<Key.enter>SOFTAGE.1<Key.shift>@SOFTAGE.NET<Key.enter>SOFTAGE.10<Key.shift><Key.shift>@SOFTAGE.NET<Key.enter><Key.tab>SOFTAGE.2<Key.shift>@SOFTAGE.NET<Key.enter>
Screenshot: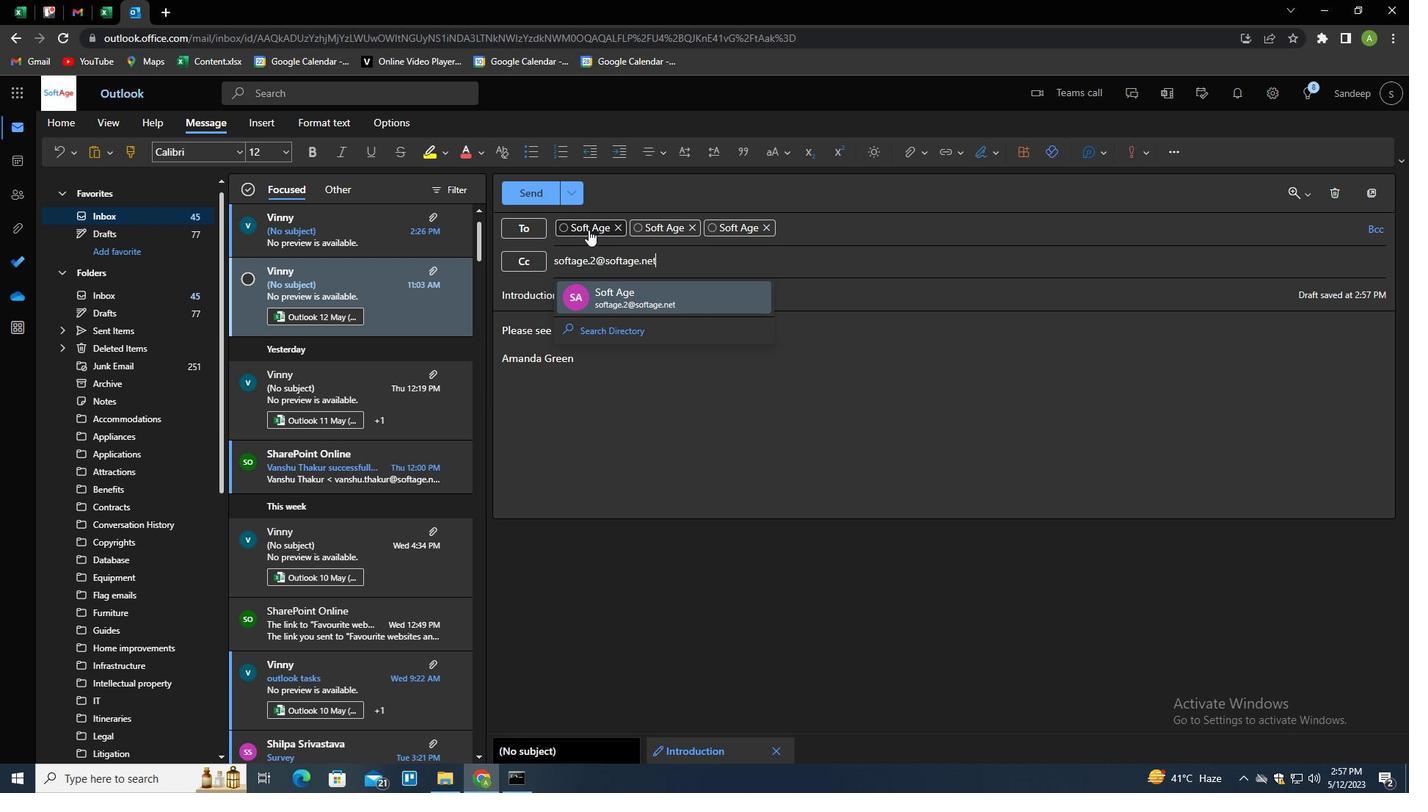 
Action: Mouse moved to (927, 153)
Screenshot: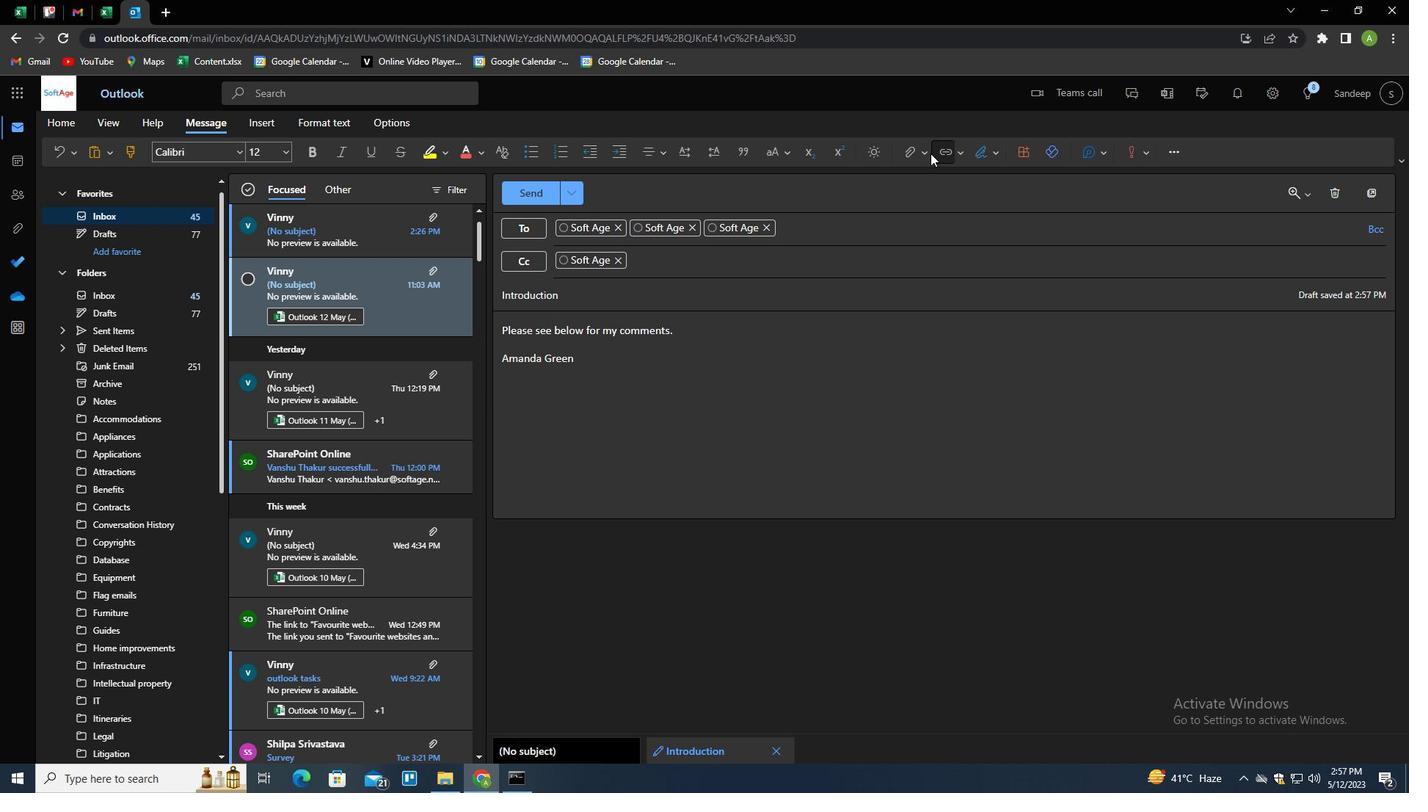 
Action: Mouse pressed left at (927, 153)
Screenshot: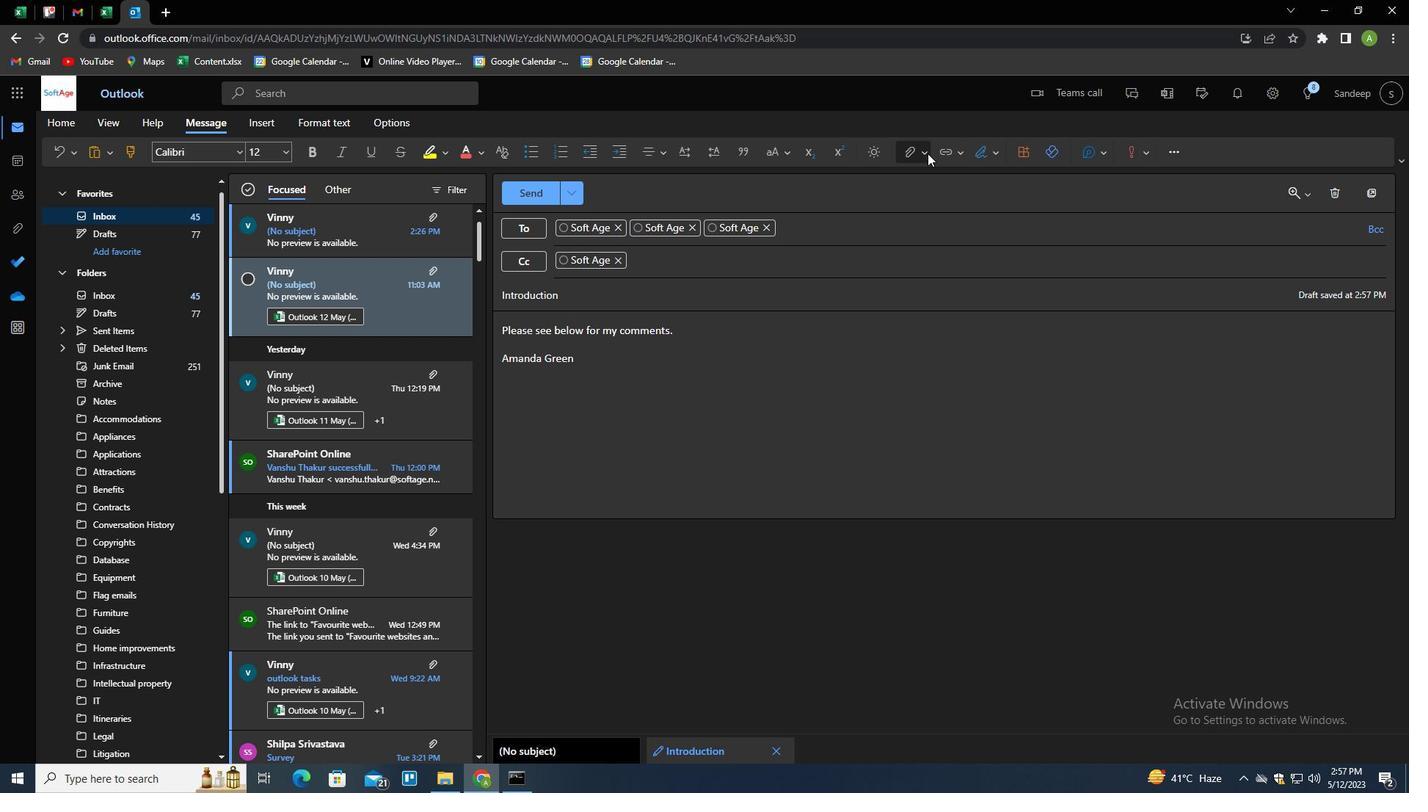 
Action: Mouse moved to (873, 185)
Screenshot: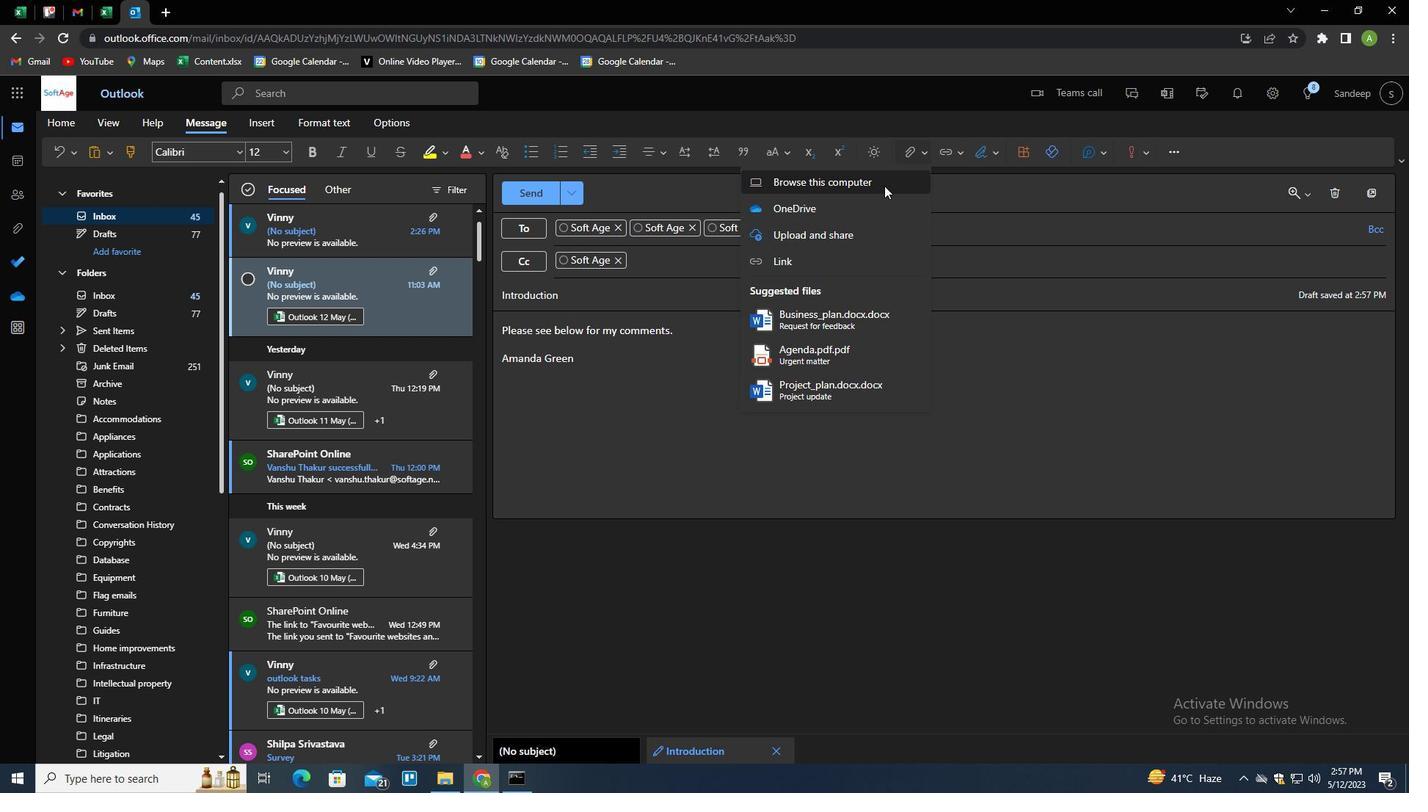 
Action: Mouse pressed left at (873, 185)
Screenshot: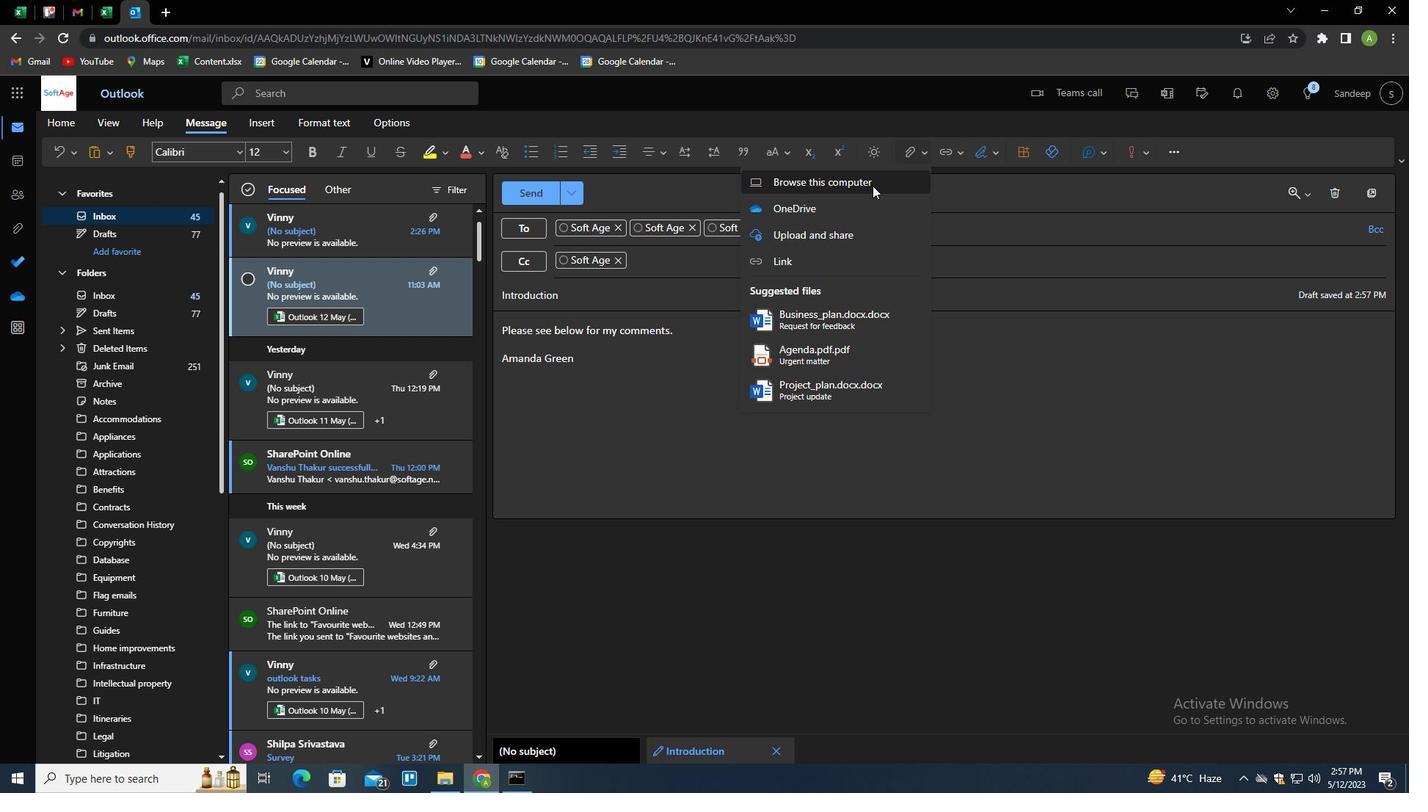 
Action: Mouse moved to (234, 221)
Screenshot: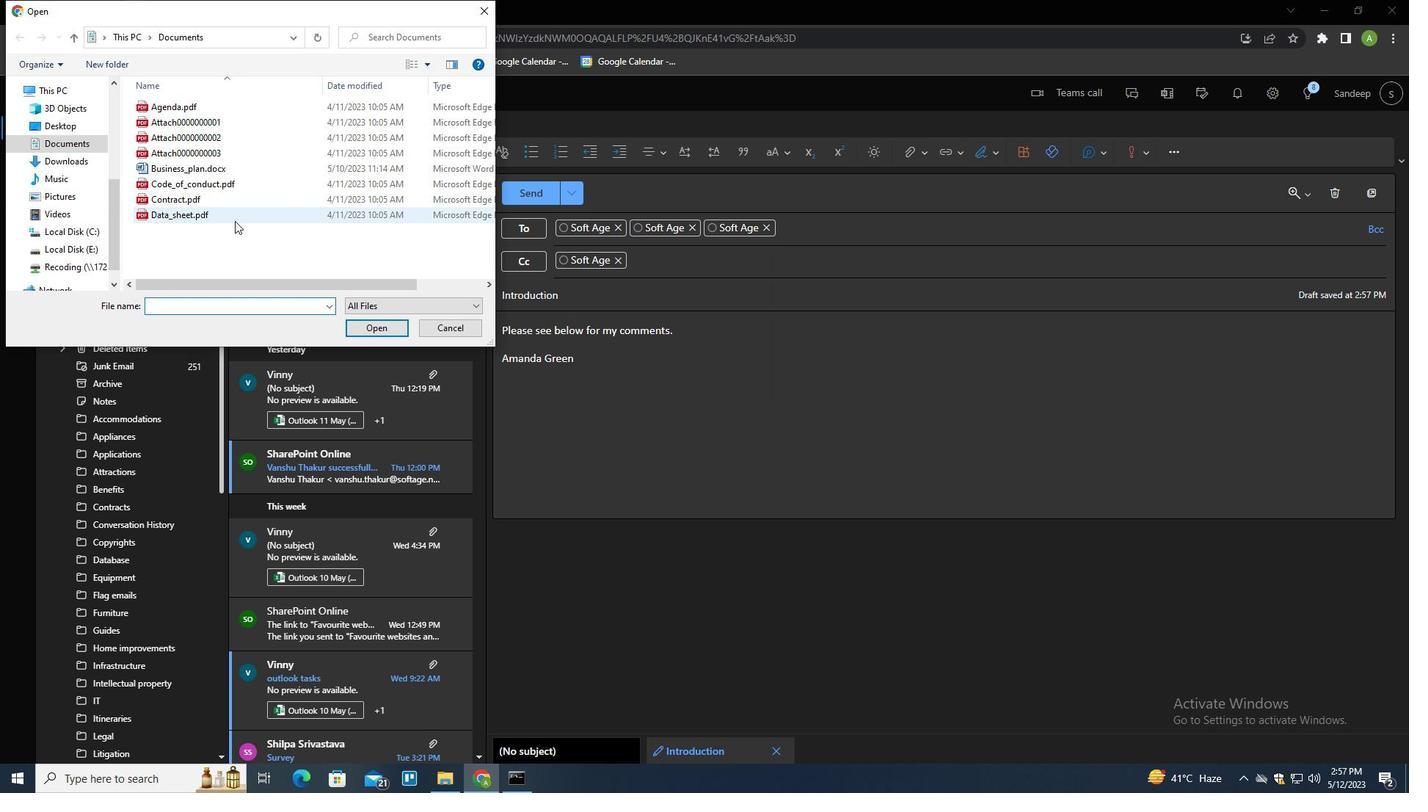 
Action: Mouse pressed left at (234, 221)
Screenshot: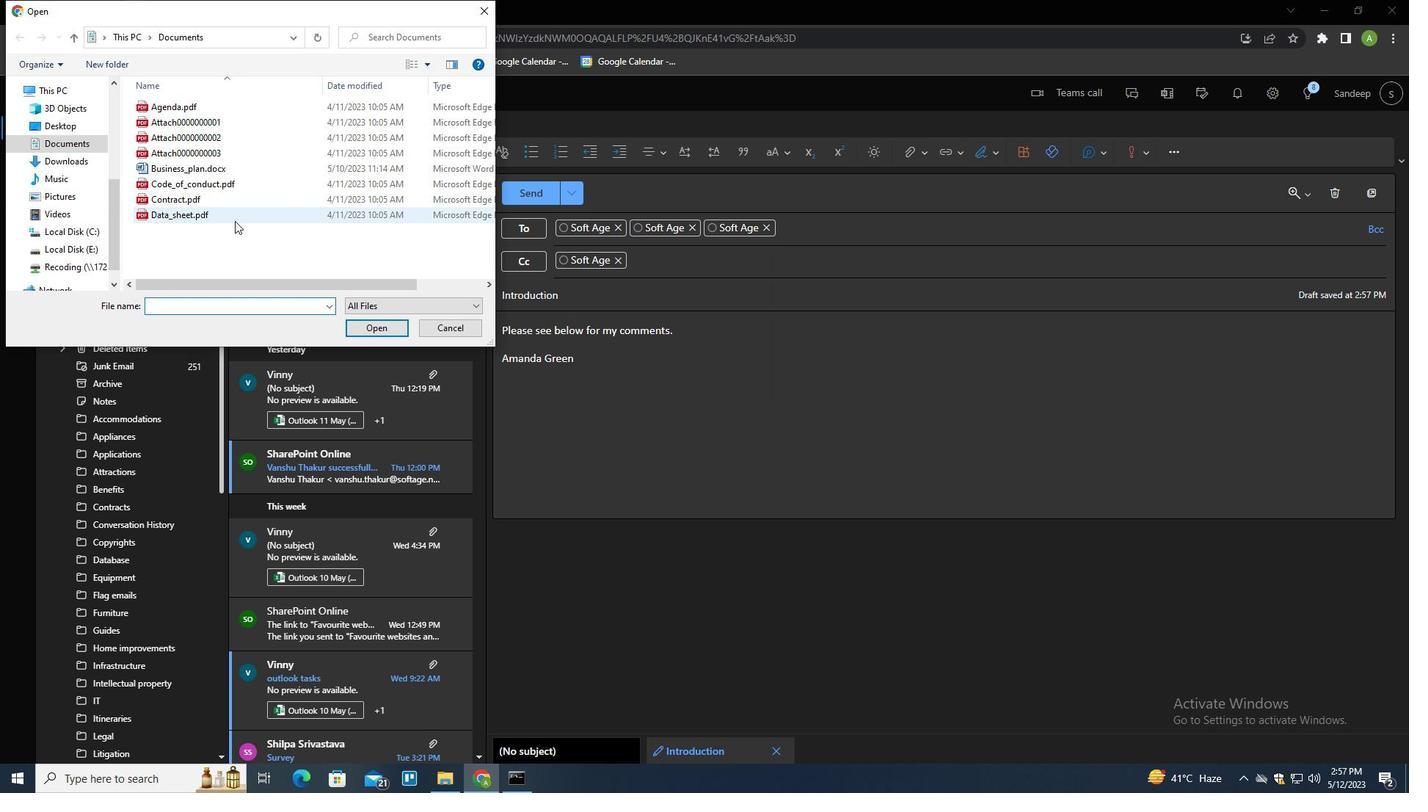 
Action: Mouse moved to (234, 220)
Screenshot: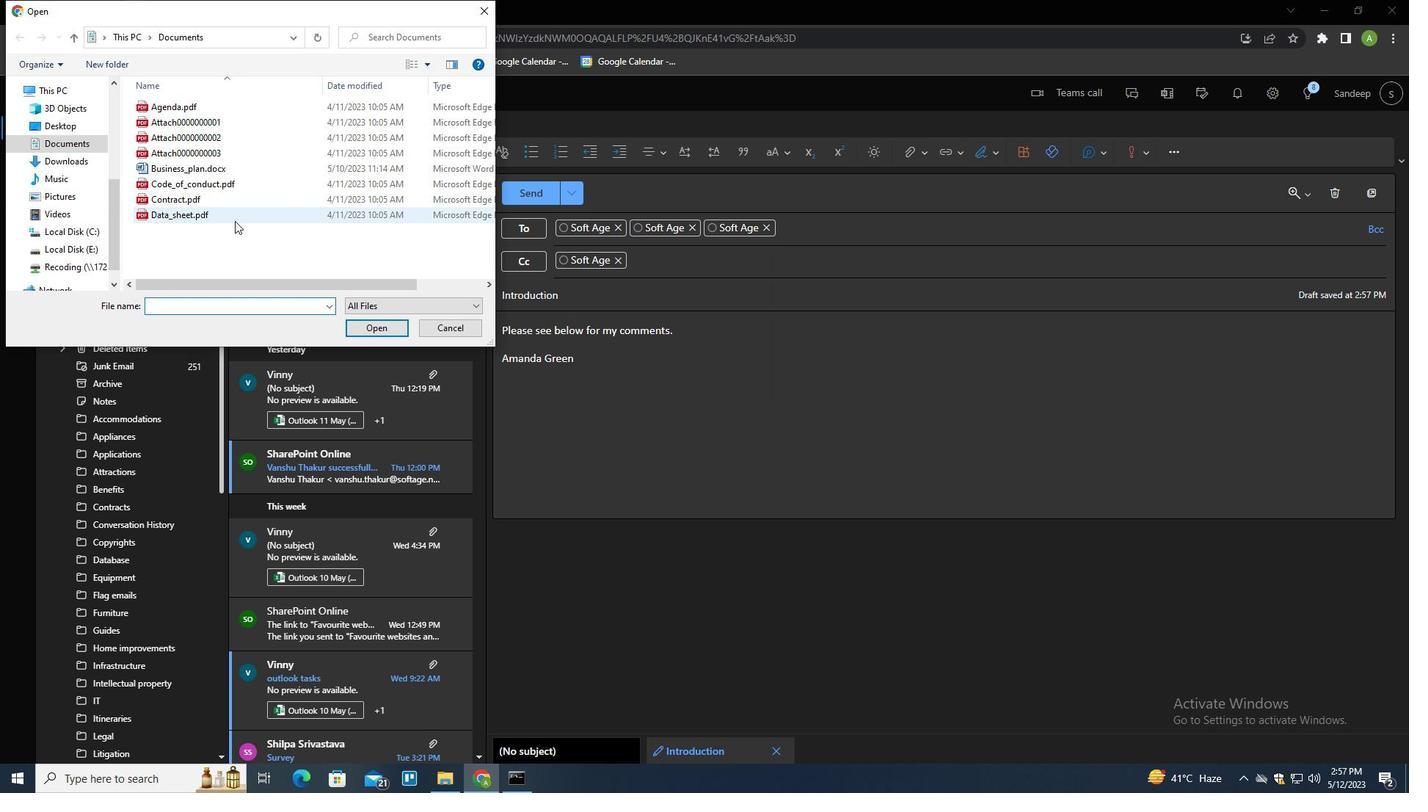 
Action: Key pressed <Key.f2><Key.shift>N<Key.backspace><Key.shift>MEETING<Key.shift>_MINUTES.PDF<Key.enter>
Screenshot: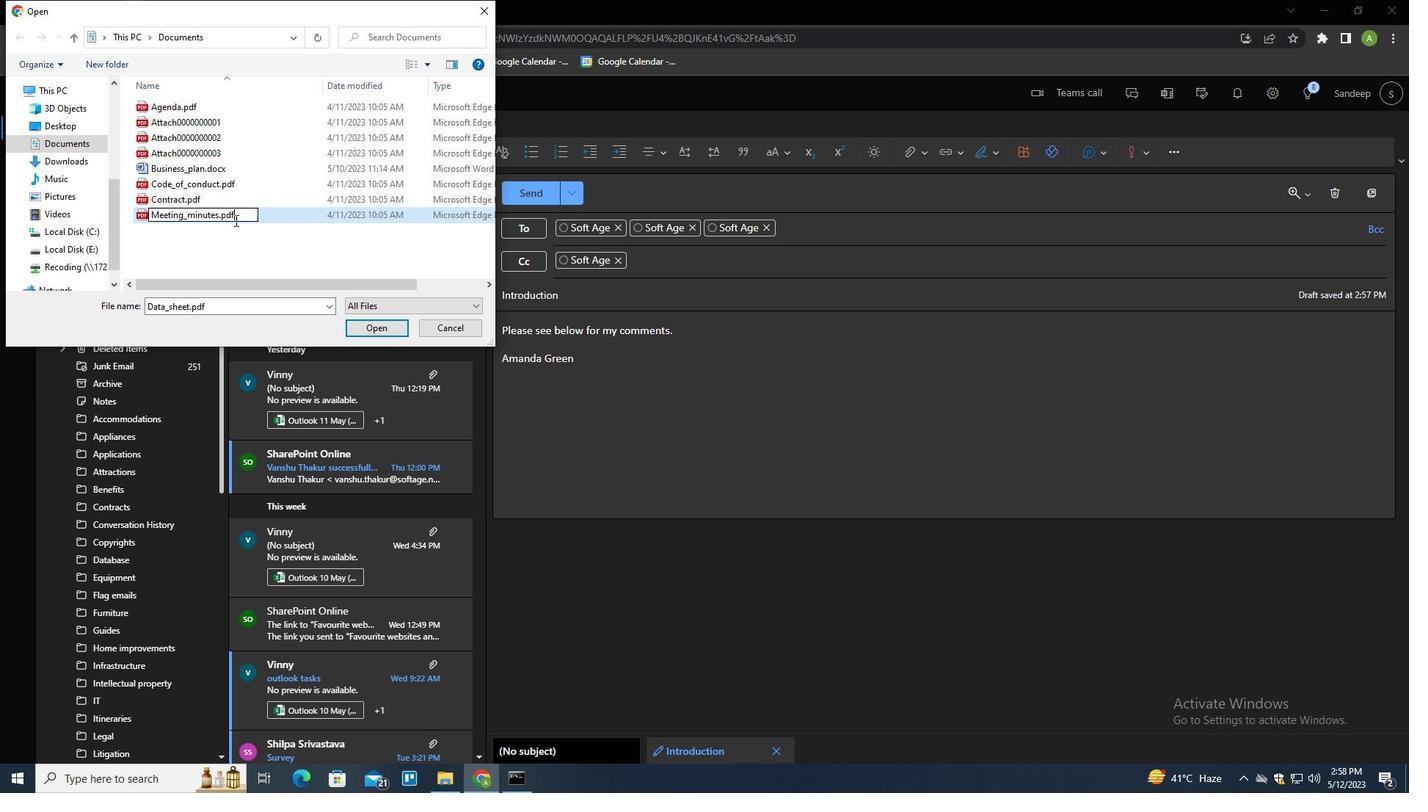 
Action: Mouse moved to (237, 213)
Screenshot: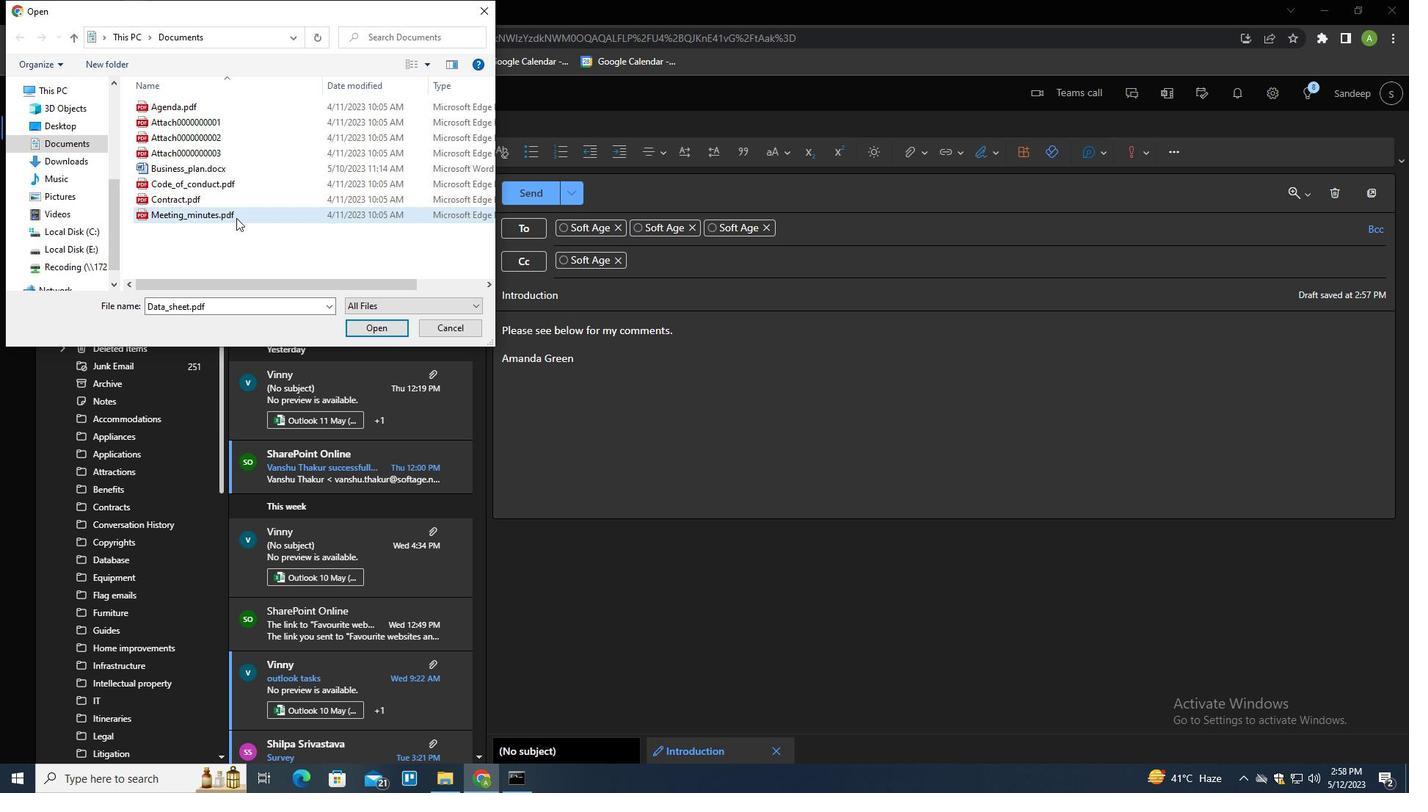 
Action: Mouse pressed left at (237, 213)
Screenshot: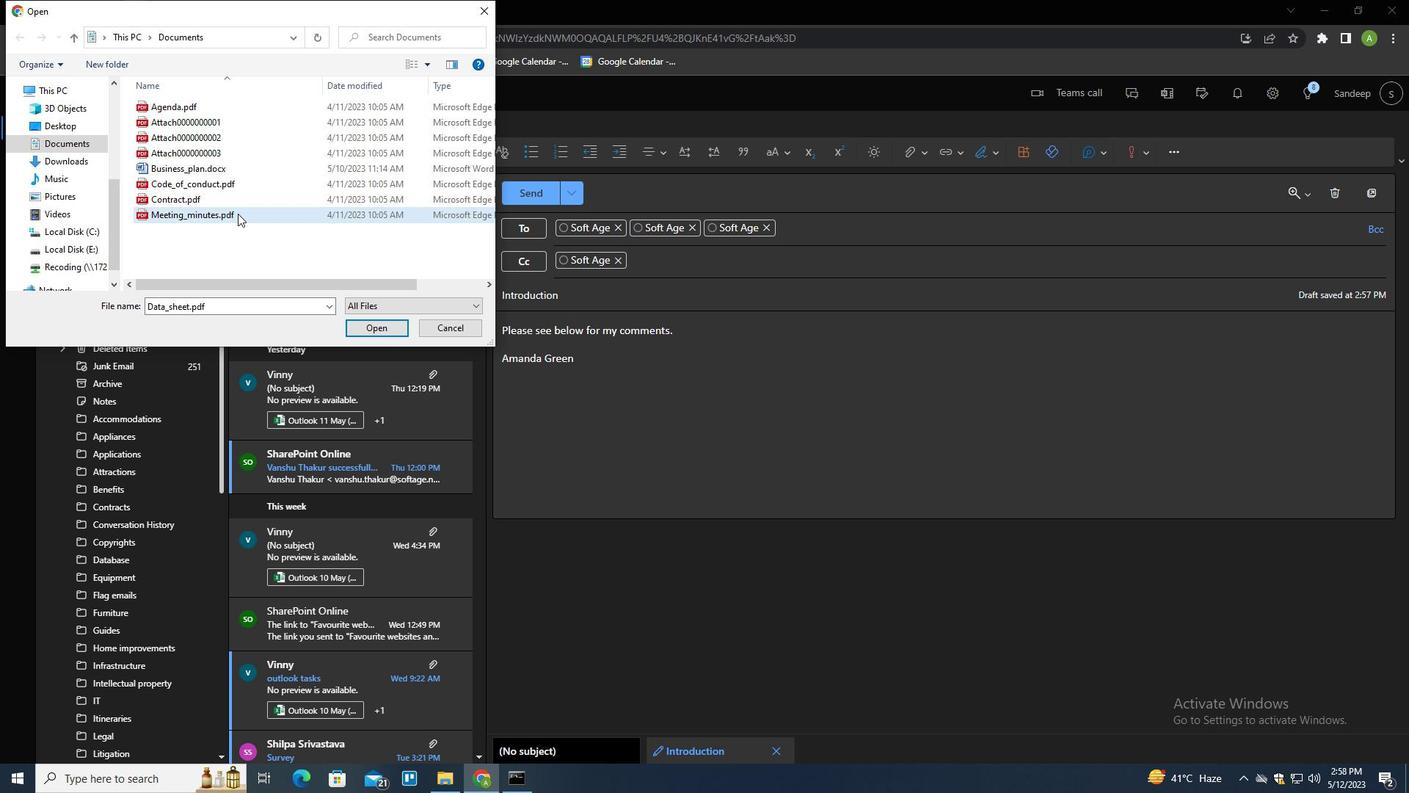 
Action: Mouse moved to (371, 327)
Screenshot: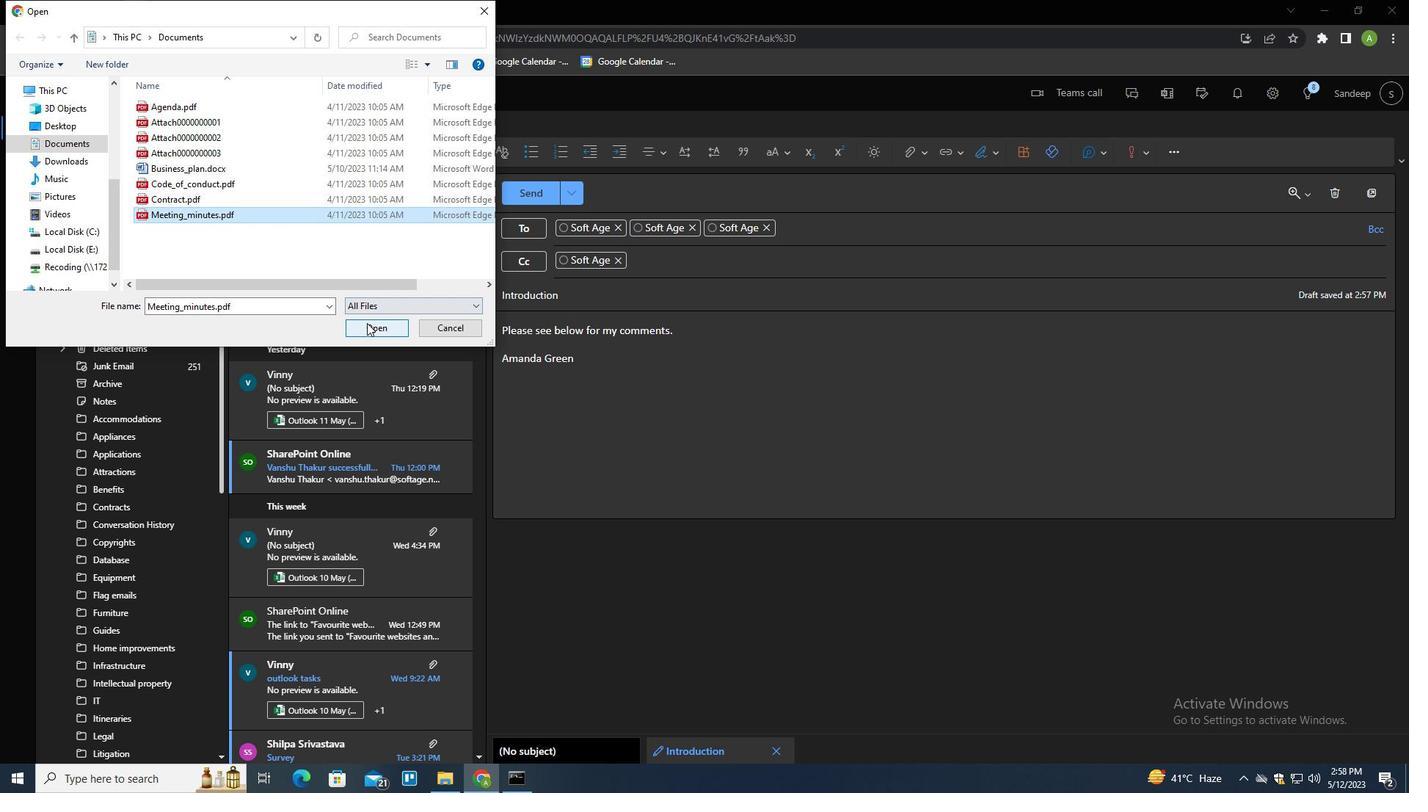 
Action: Mouse pressed left at (371, 327)
Screenshot: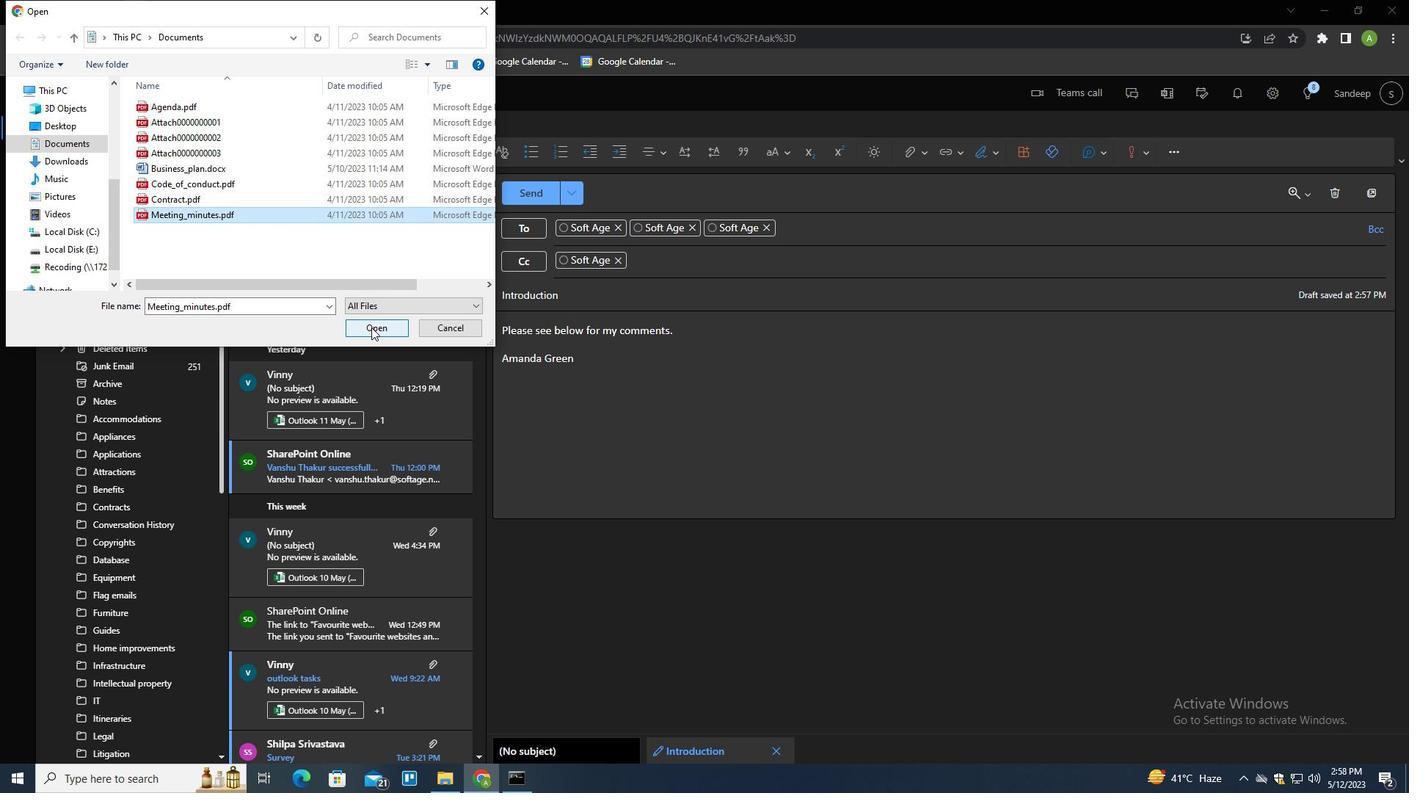 
Action: Mouse moved to (535, 199)
Screenshot: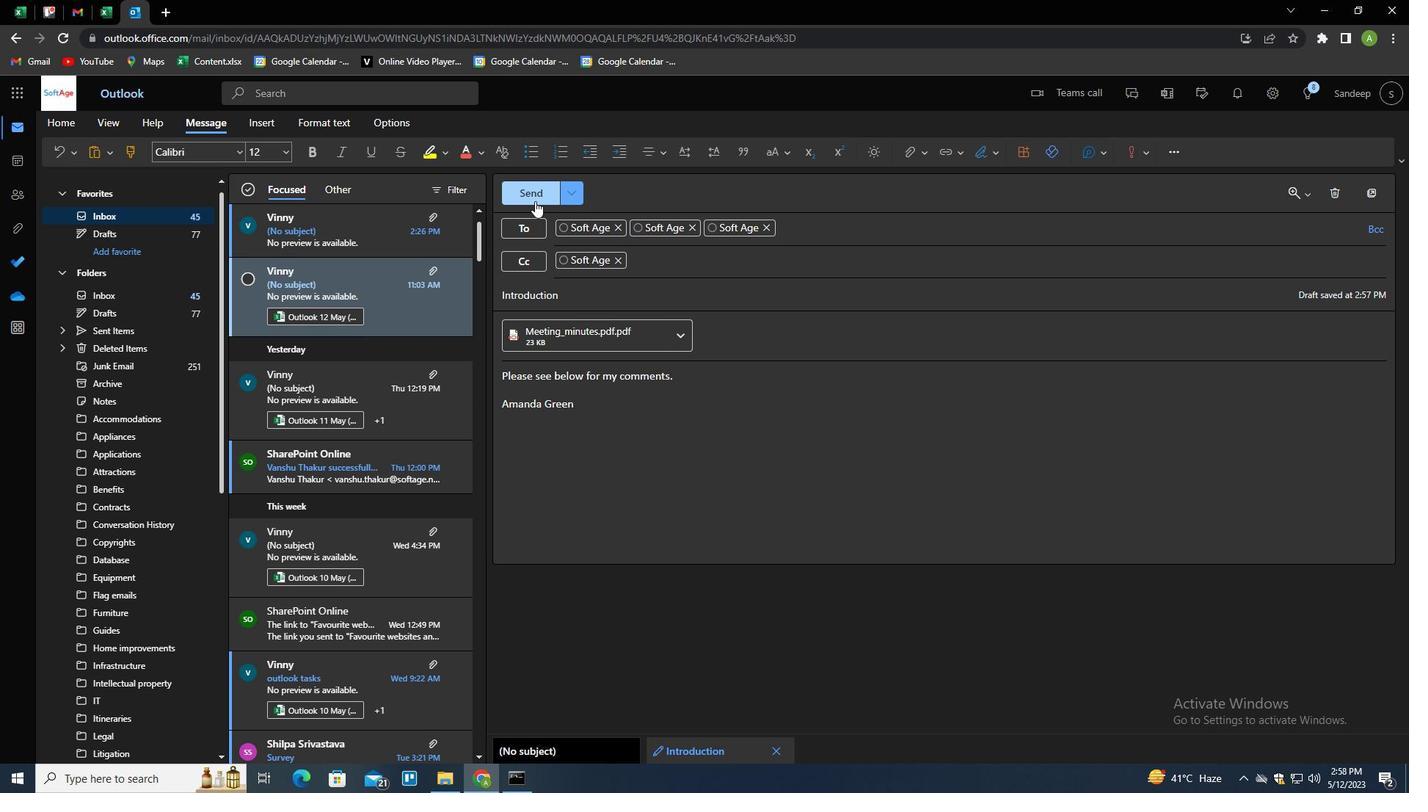 
Action: Mouse pressed left at (535, 199)
Screenshot: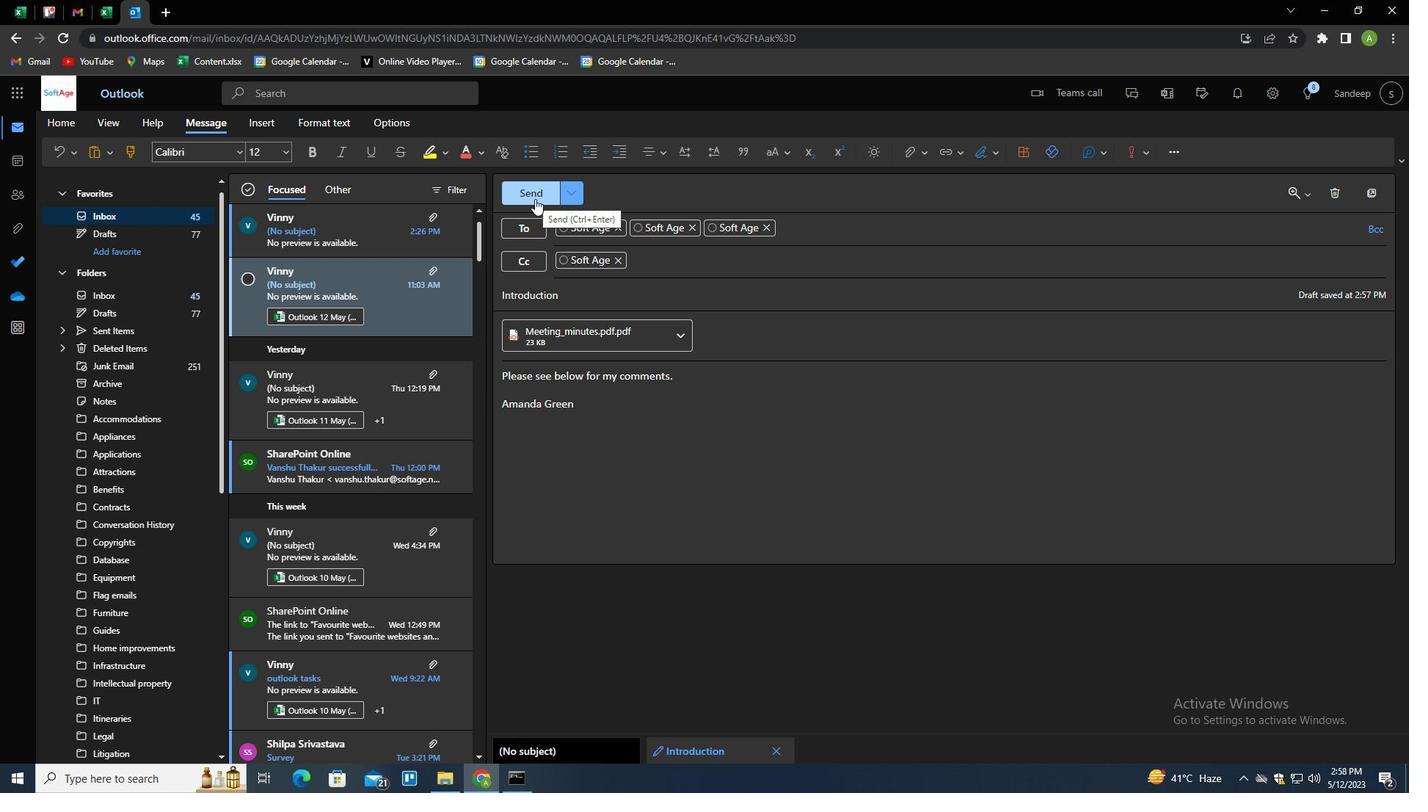 
